 Task: For heading Arial black with underline.  font size for heading18,  'Change the font style of data to'Calibri.  and font size to 9,  Change the alignment of both headline & data to Align center.  In the sheet  Financial Tracking Logbook
Action: Mouse moved to (135, 130)
Screenshot: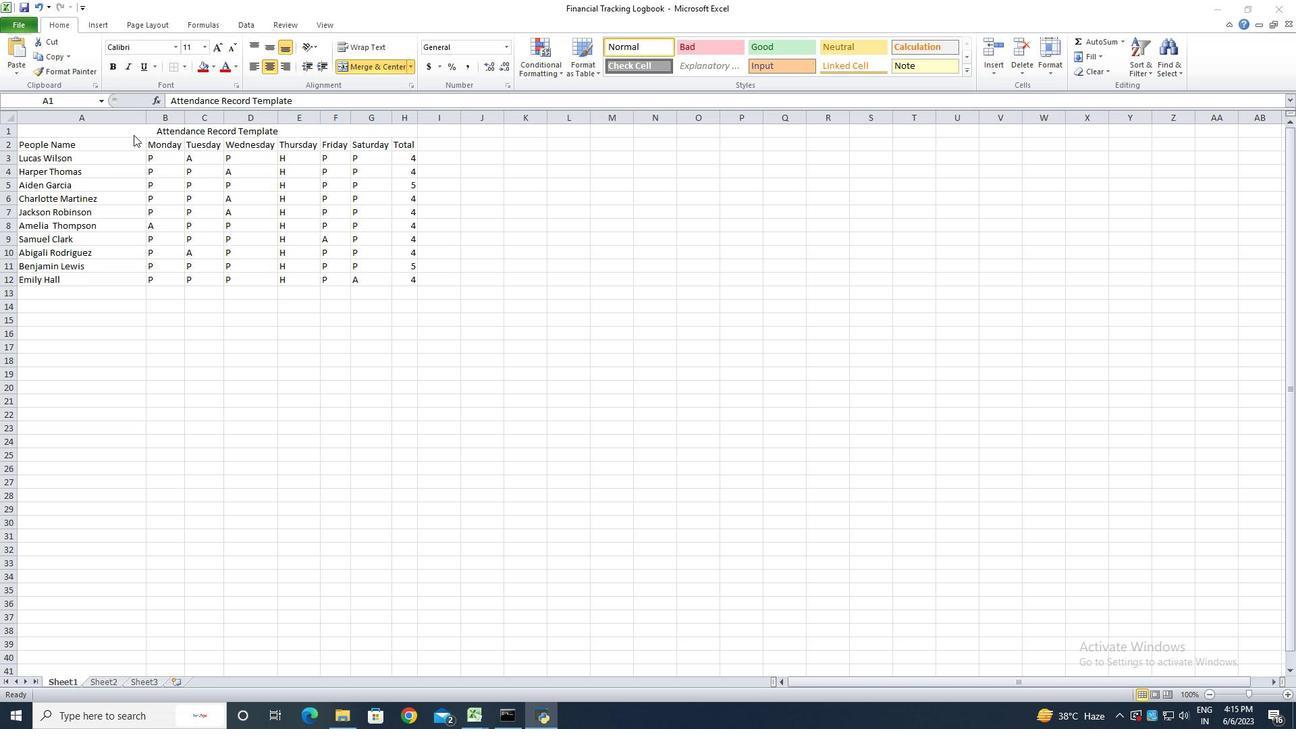 
Action: Mouse pressed left at (135, 130)
Screenshot: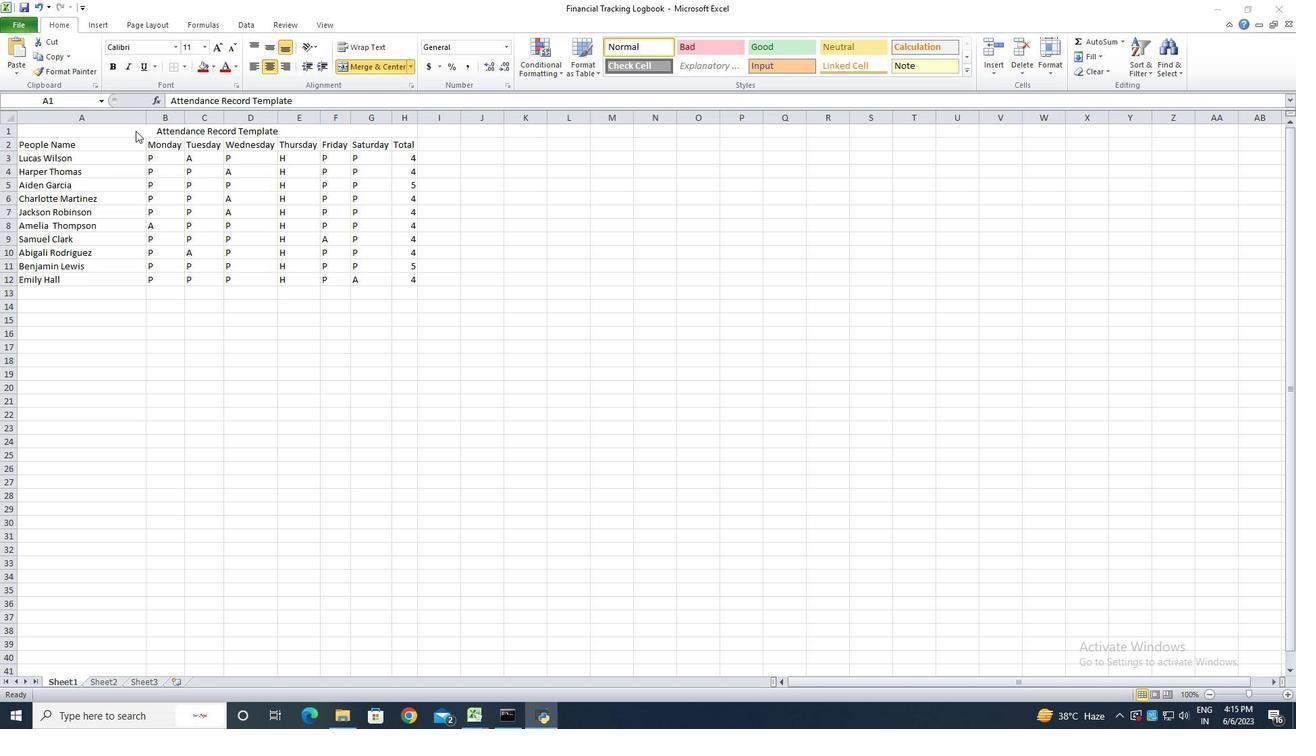 
Action: Mouse moved to (175, 49)
Screenshot: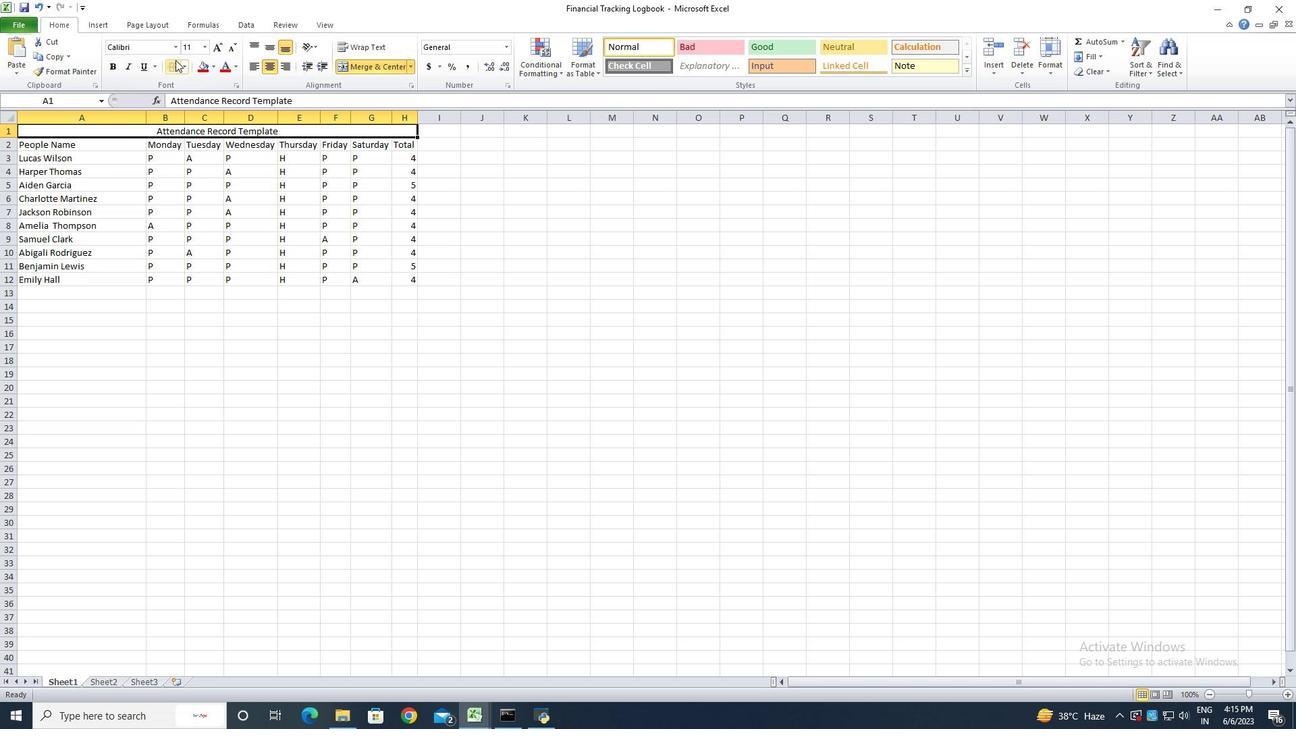 
Action: Mouse pressed left at (175, 49)
Screenshot: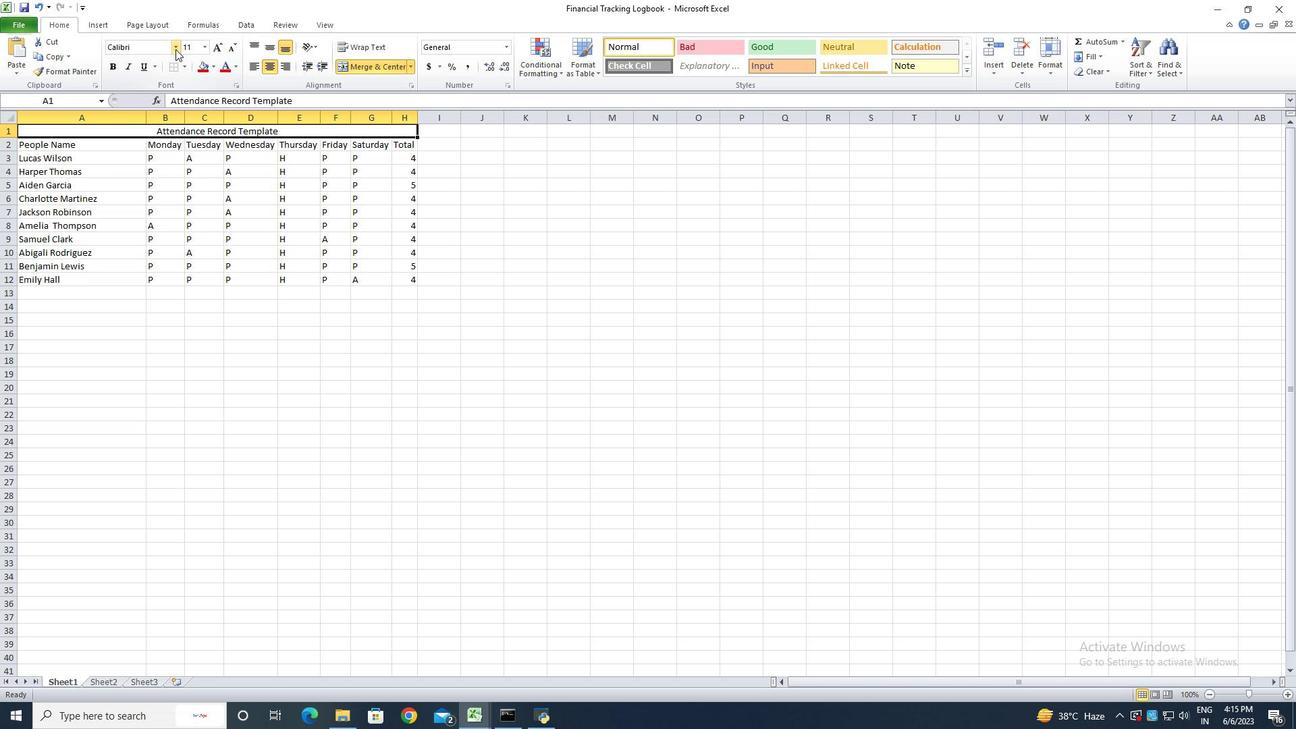 
Action: Mouse moved to (153, 174)
Screenshot: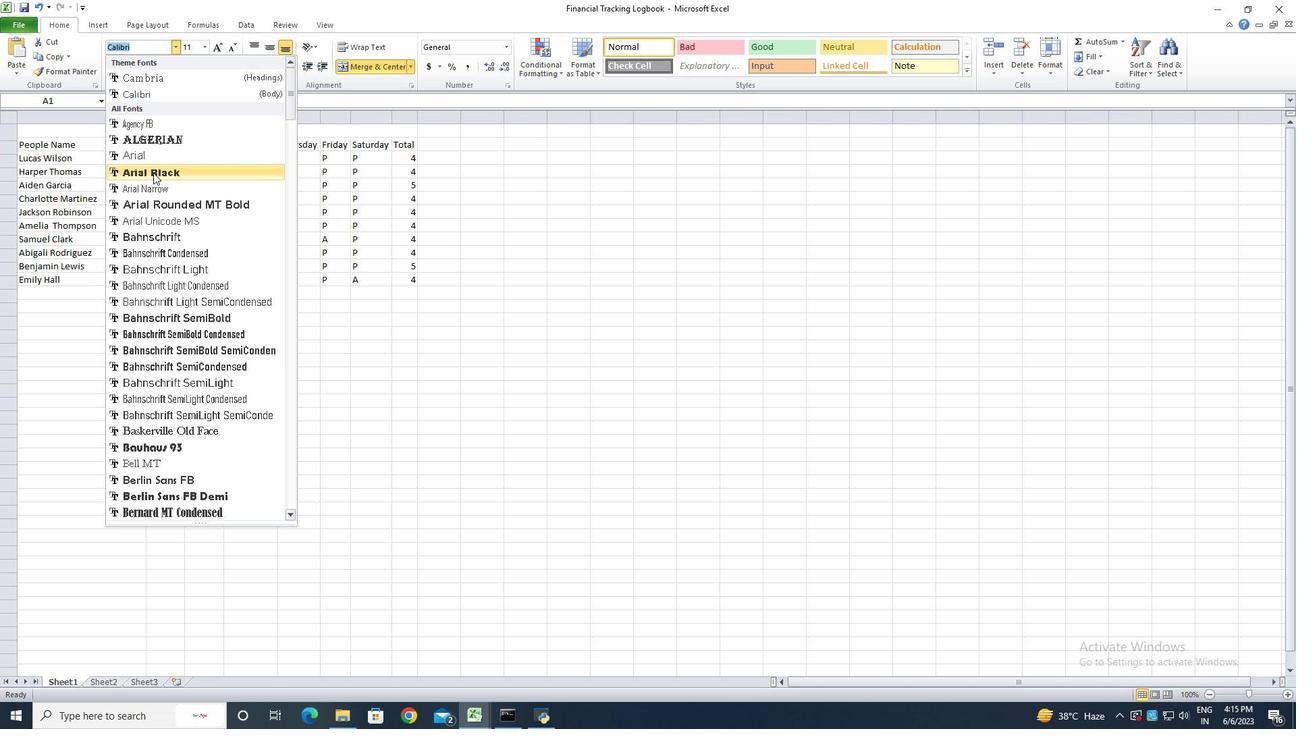 
Action: Mouse pressed left at (153, 174)
Screenshot: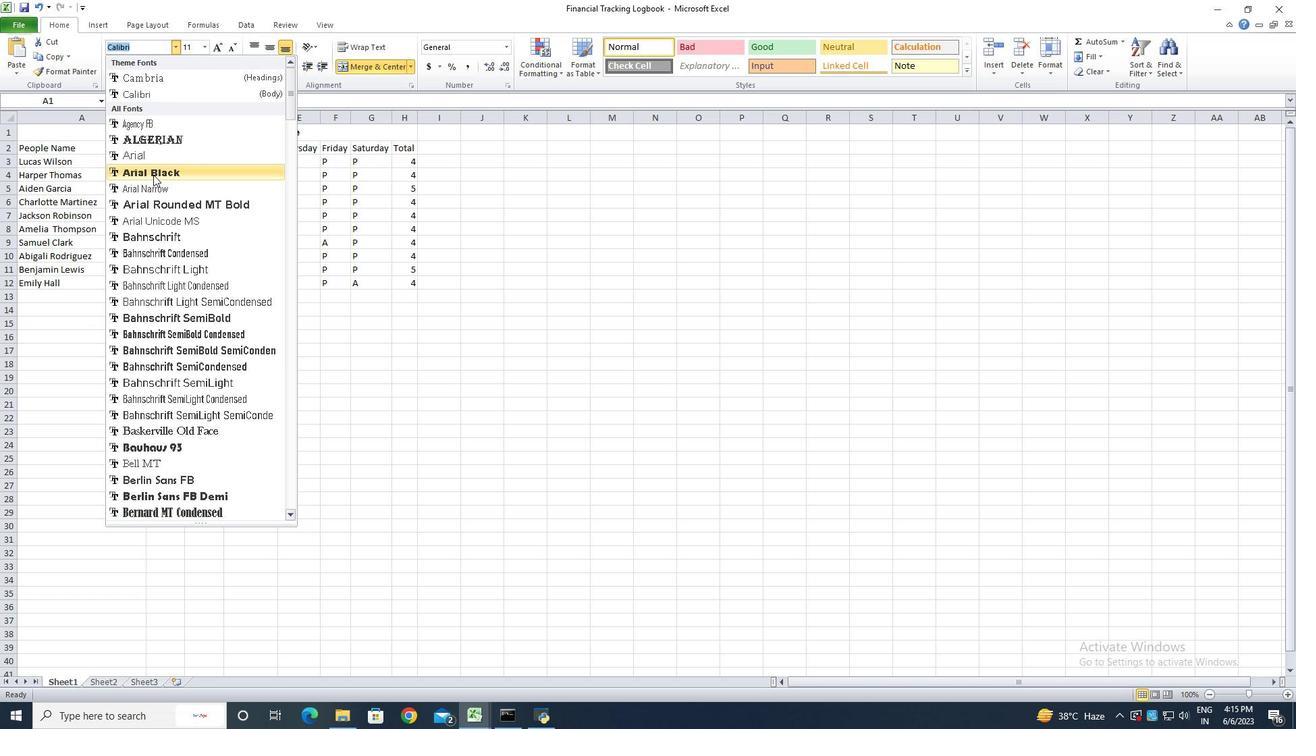 
Action: Mouse moved to (153, 66)
Screenshot: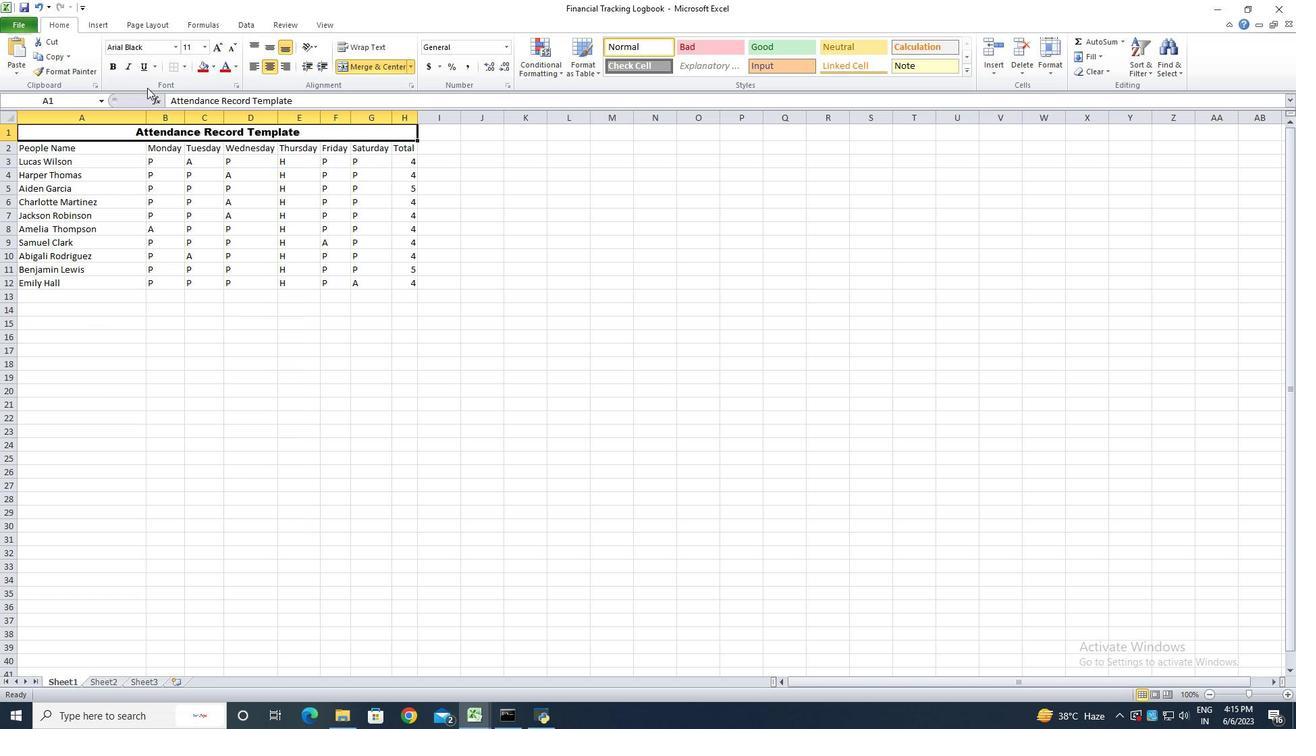 
Action: Mouse pressed left at (153, 66)
Screenshot: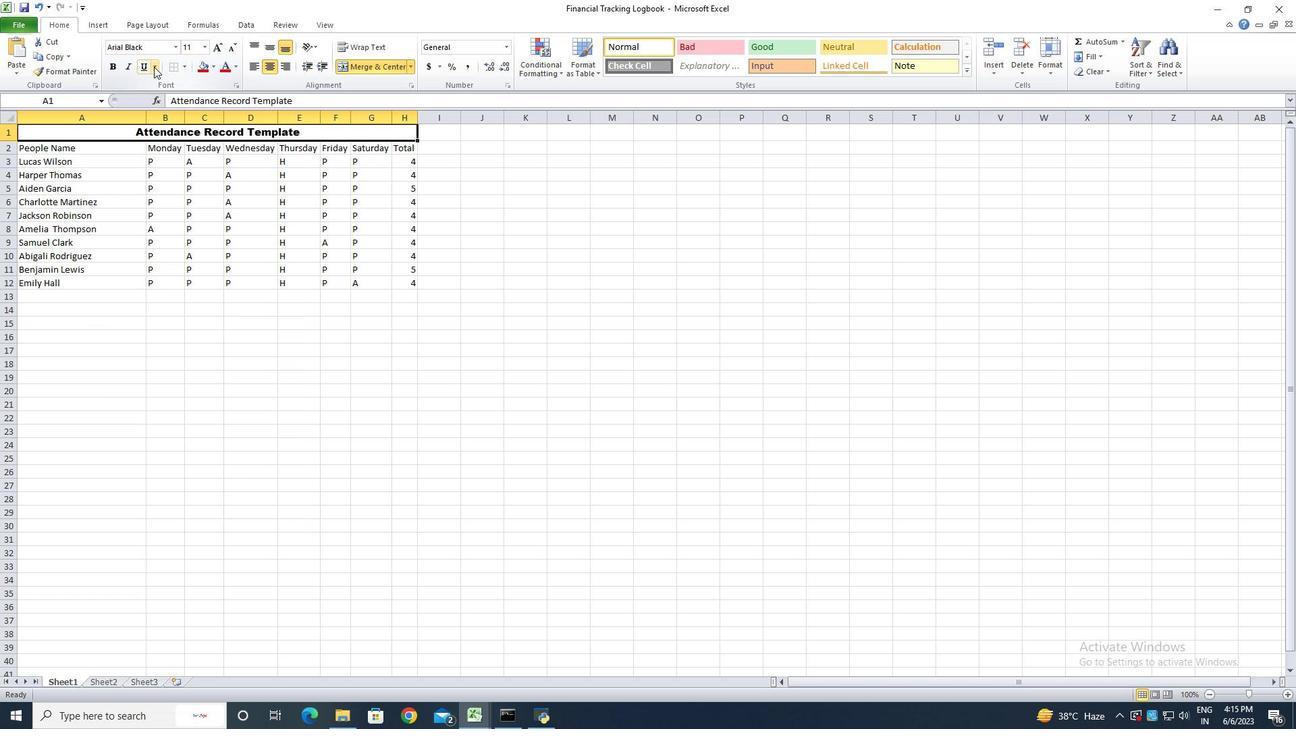 
Action: Mouse moved to (166, 81)
Screenshot: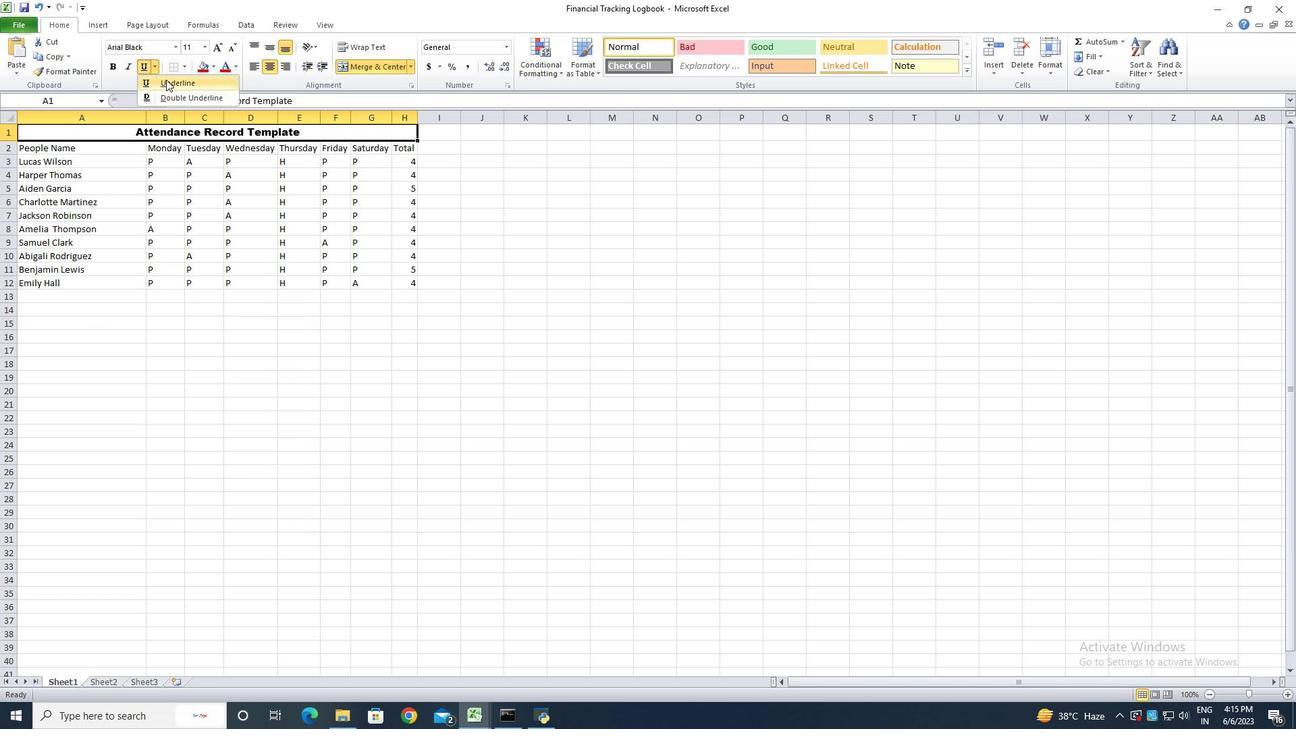
Action: Mouse pressed left at (166, 81)
Screenshot: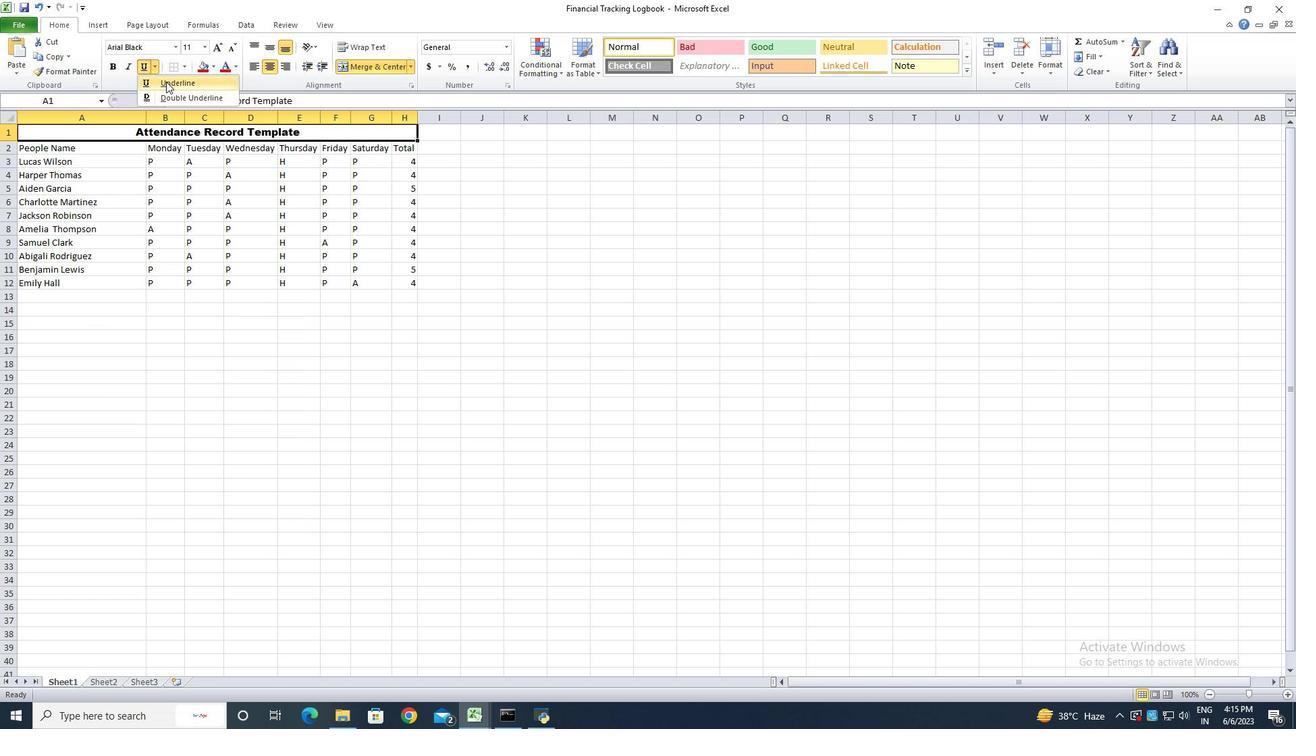 
Action: Mouse moved to (223, 44)
Screenshot: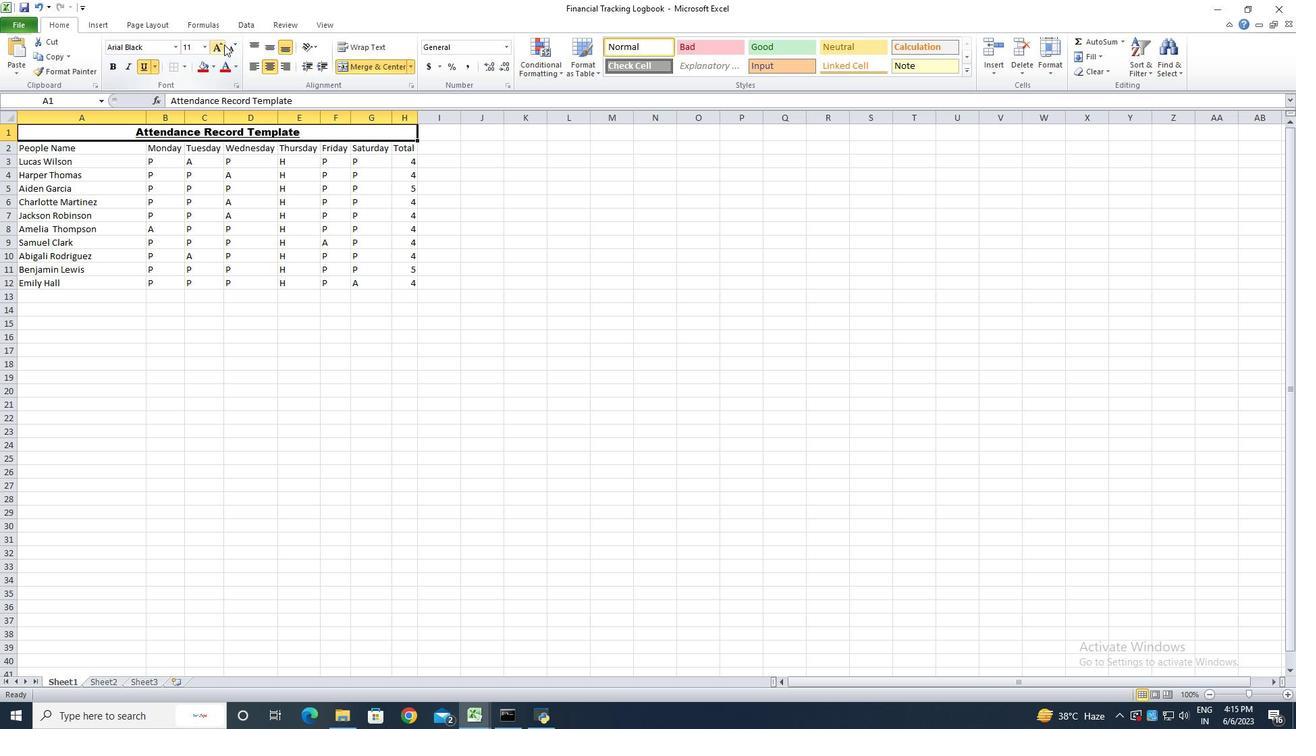 
Action: Mouse pressed left at (223, 44)
Screenshot: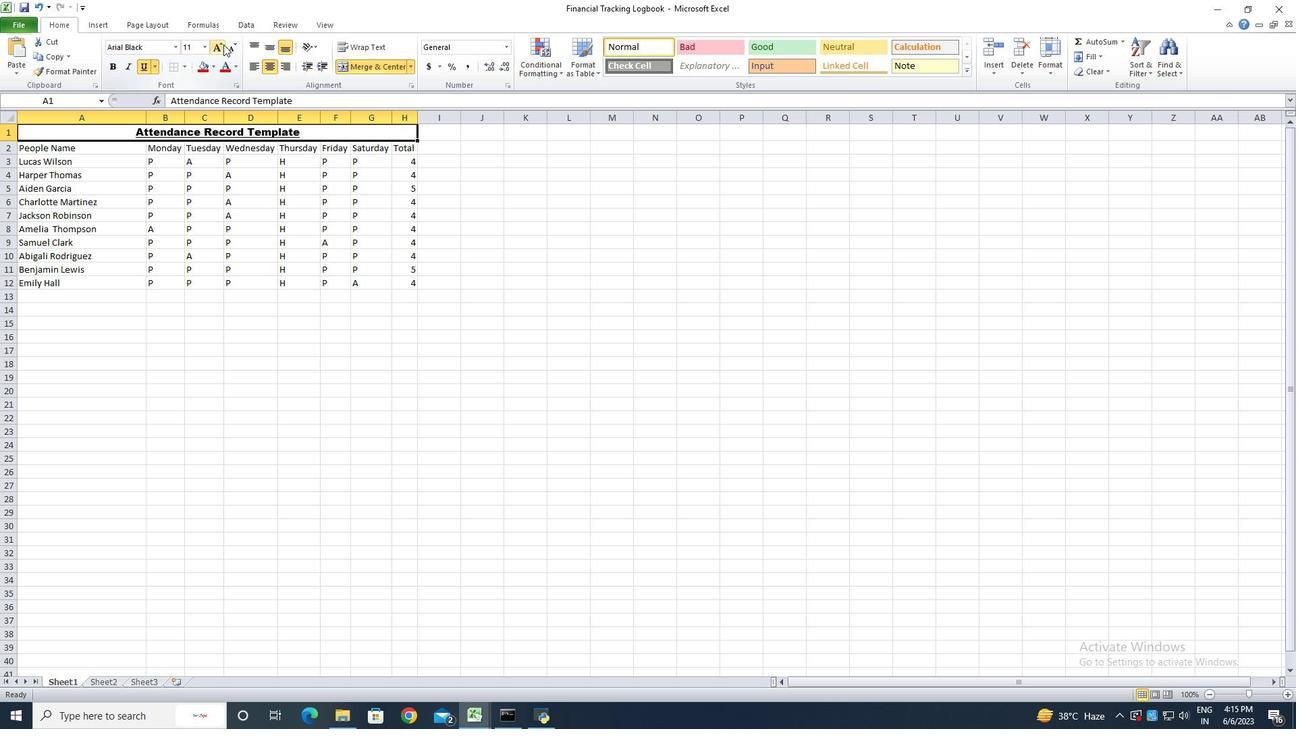 
Action: Mouse pressed left at (223, 44)
Screenshot: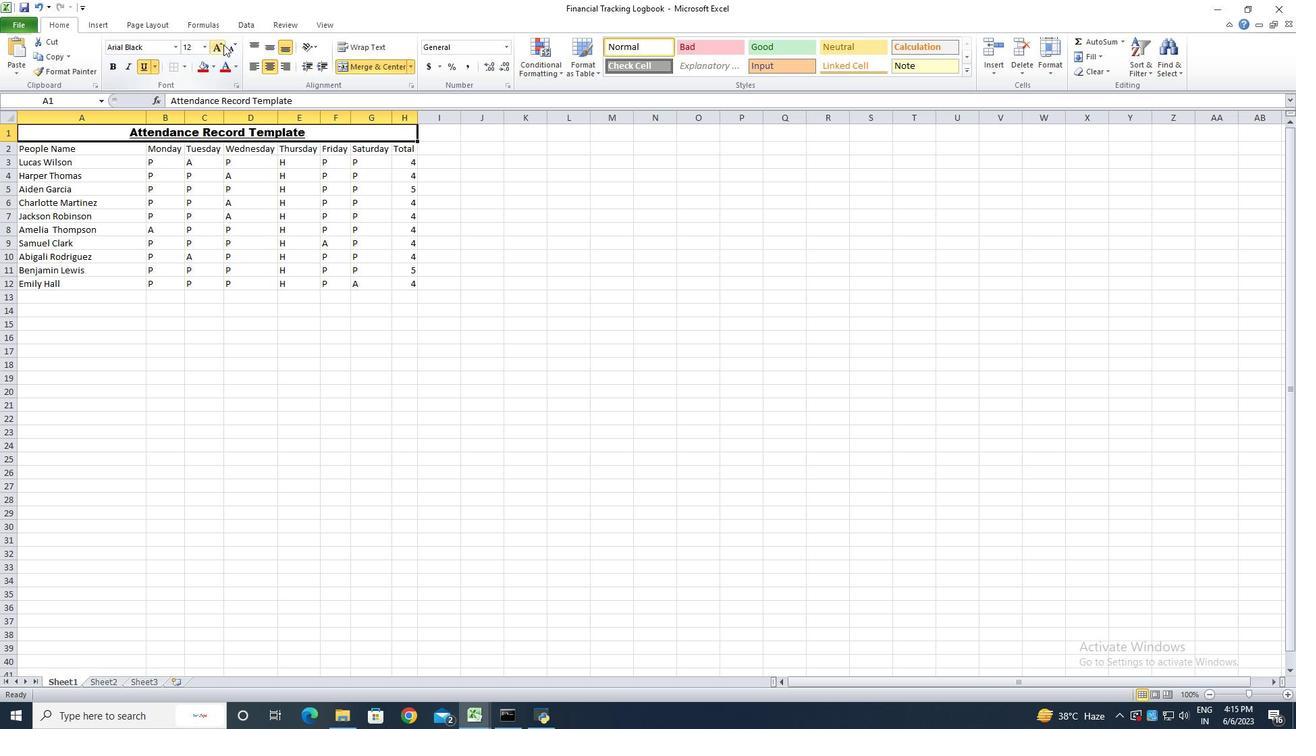 
Action: Mouse pressed left at (223, 44)
Screenshot: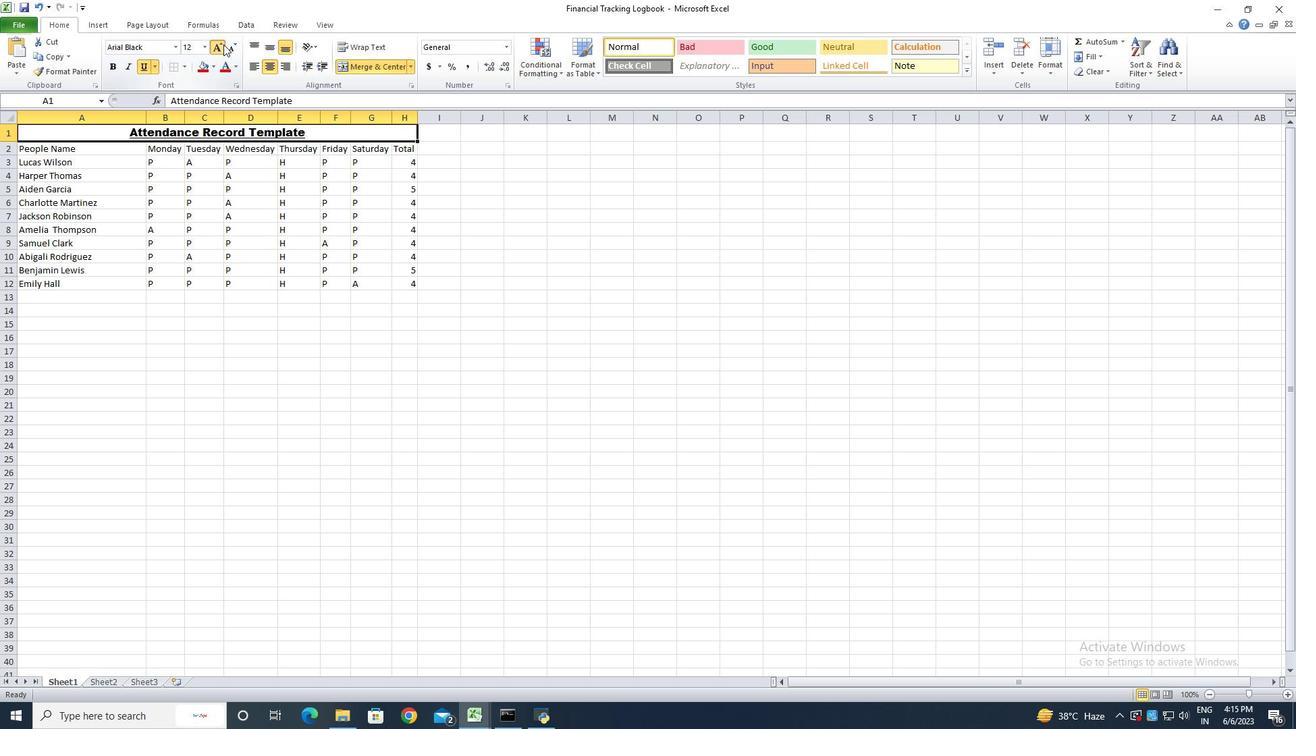 
Action: Mouse pressed left at (223, 44)
Screenshot: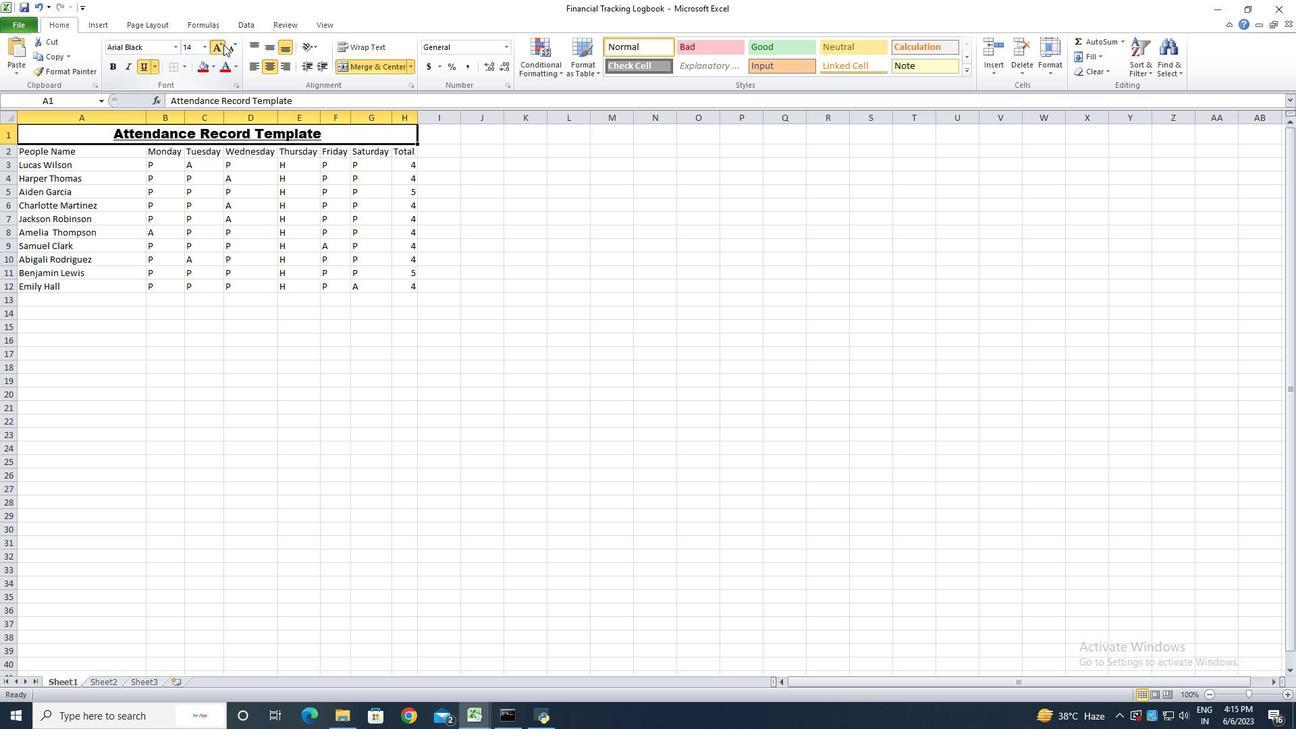 
Action: Mouse pressed left at (223, 44)
Screenshot: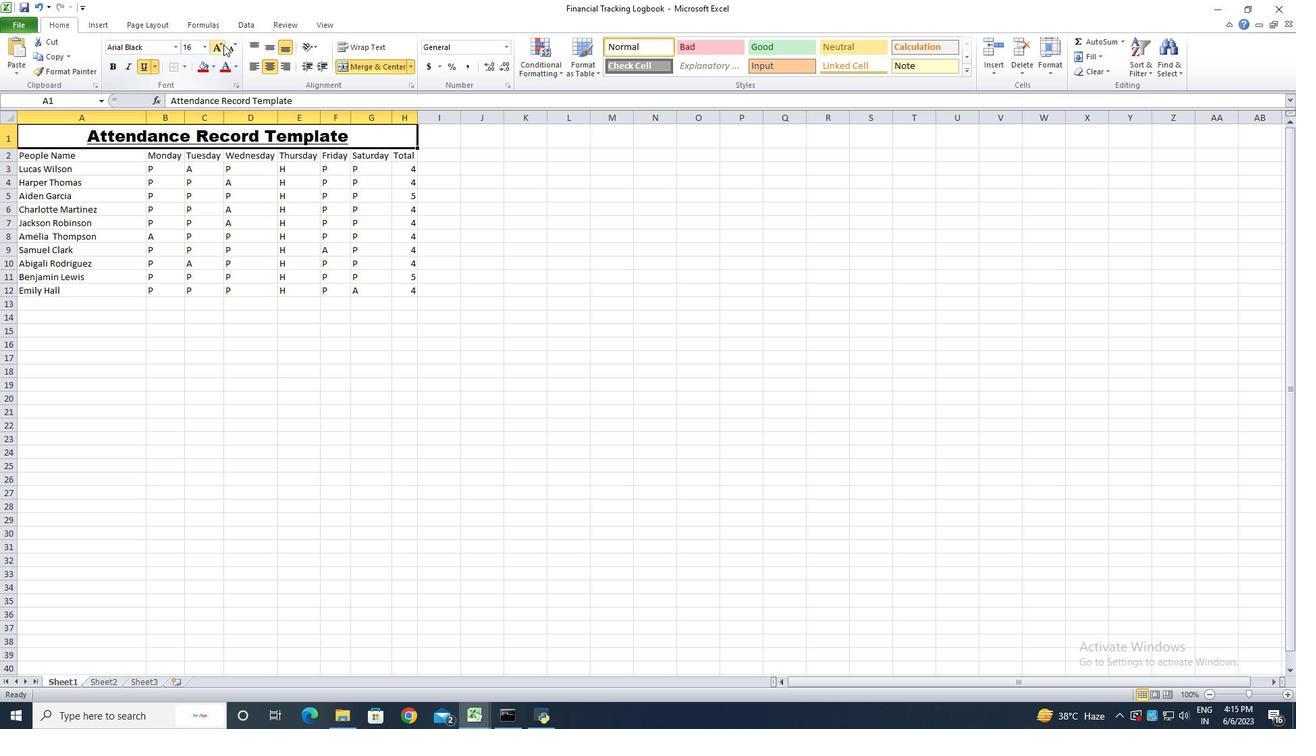 
Action: Mouse moved to (232, 47)
Screenshot: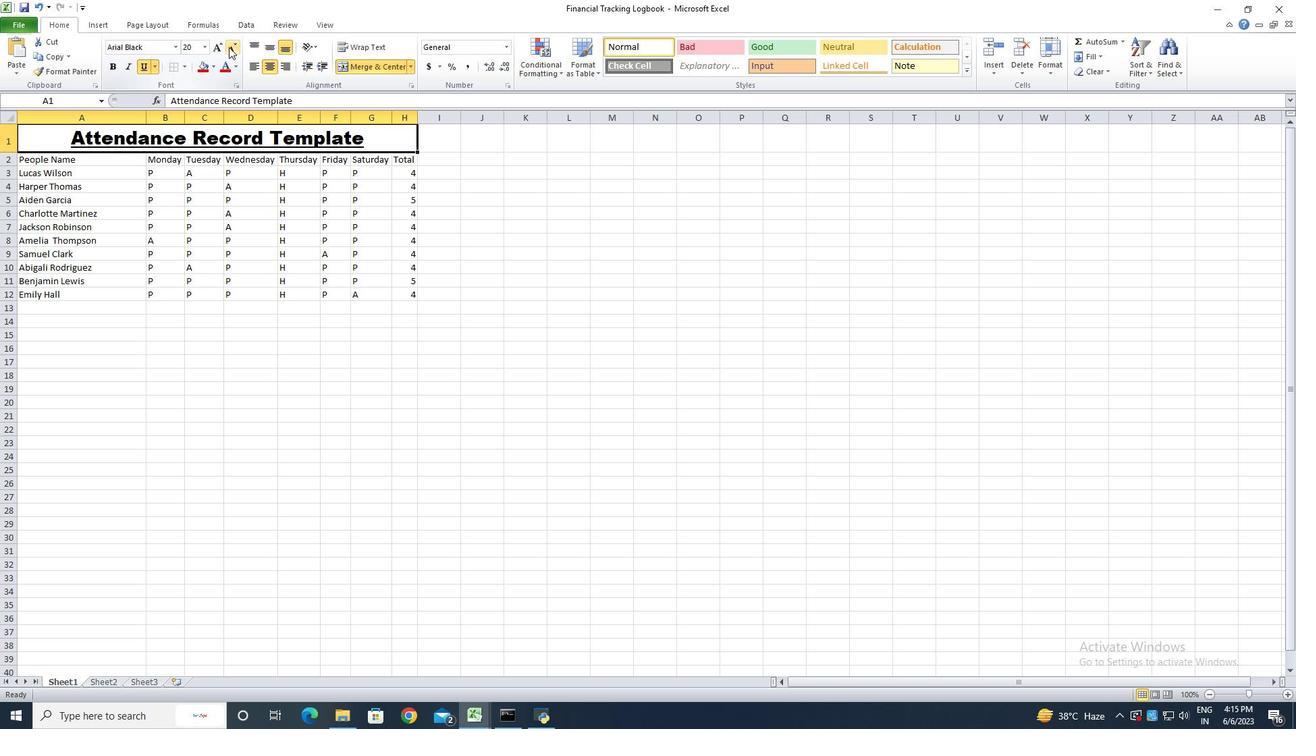 
Action: Mouse pressed left at (232, 47)
Screenshot: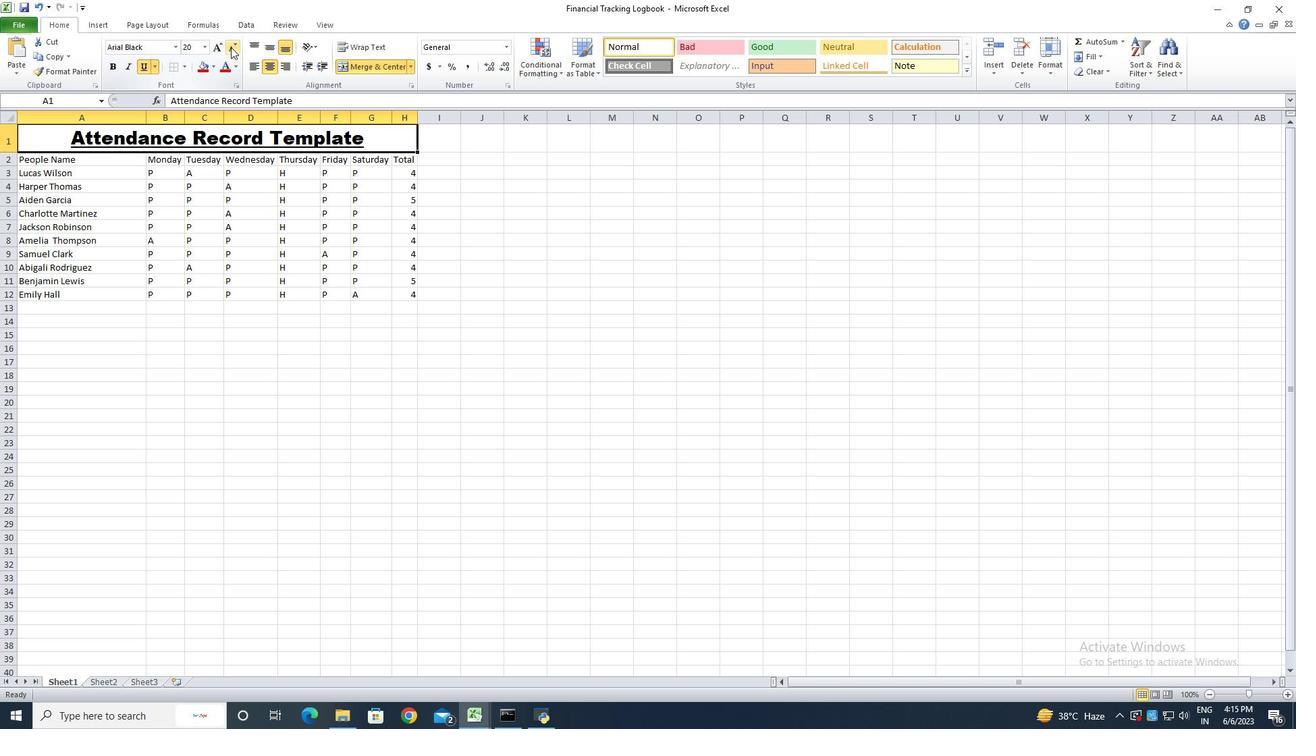 
Action: Mouse moved to (38, 157)
Screenshot: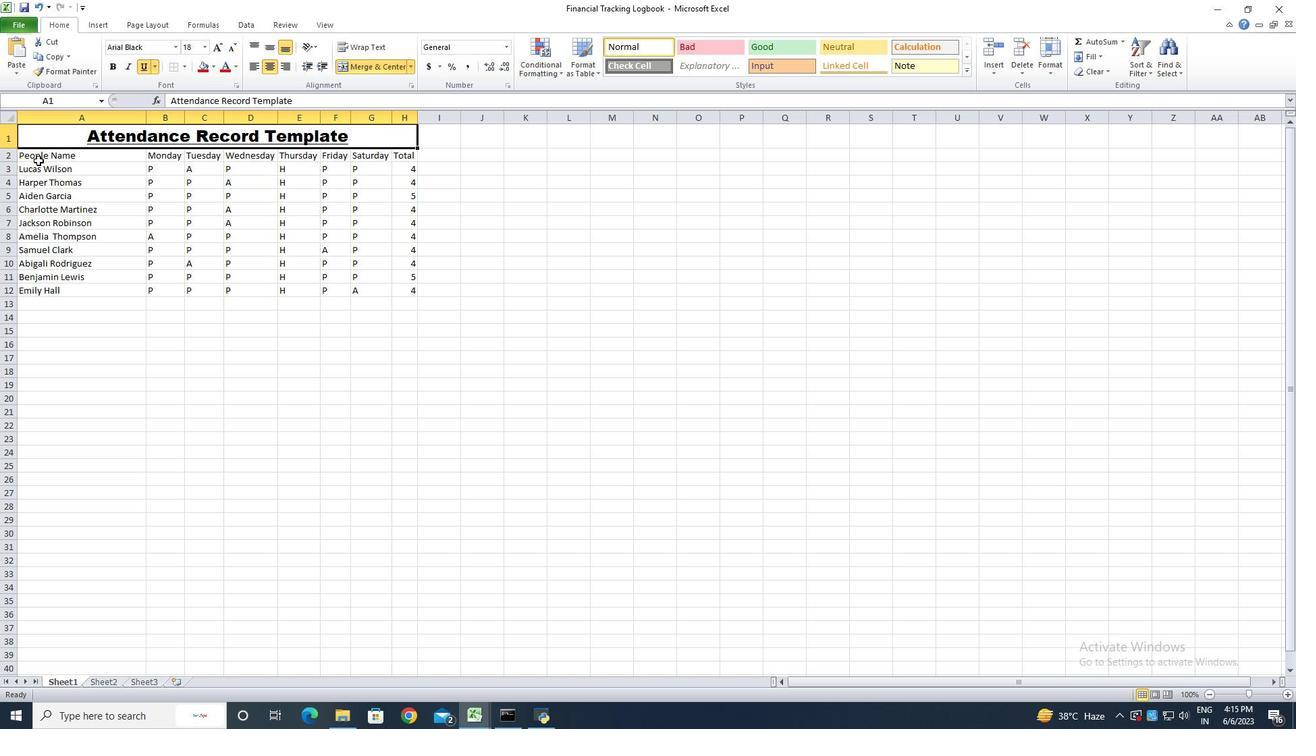 
Action: Mouse pressed left at (38, 157)
Screenshot: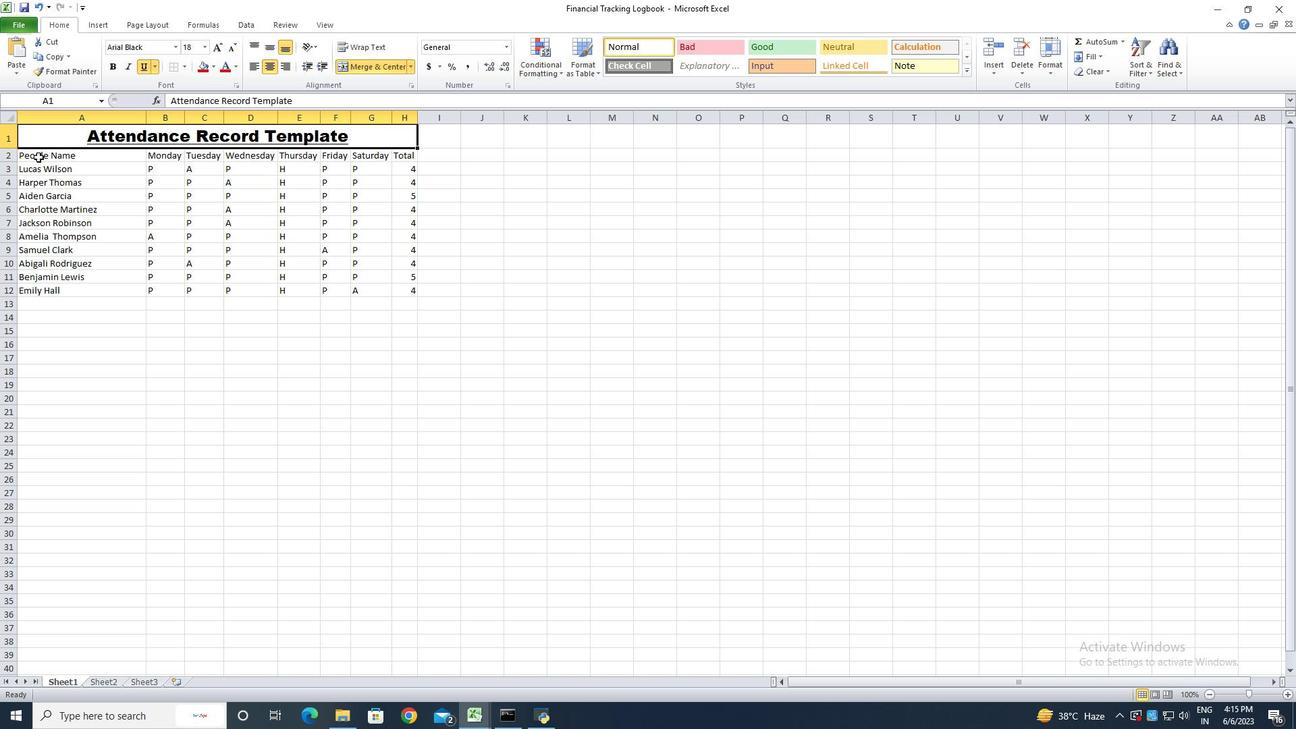 
Action: Mouse moved to (176, 50)
Screenshot: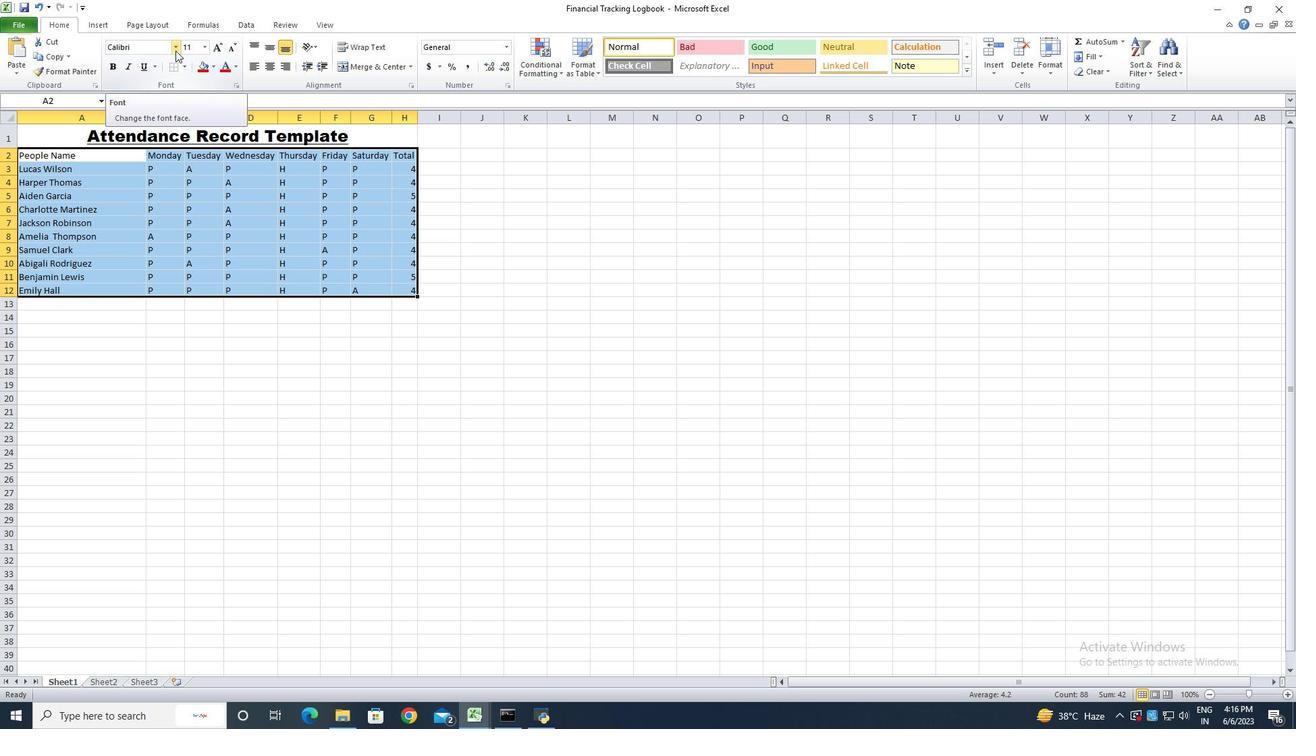 
Action: Mouse pressed left at (176, 50)
Screenshot: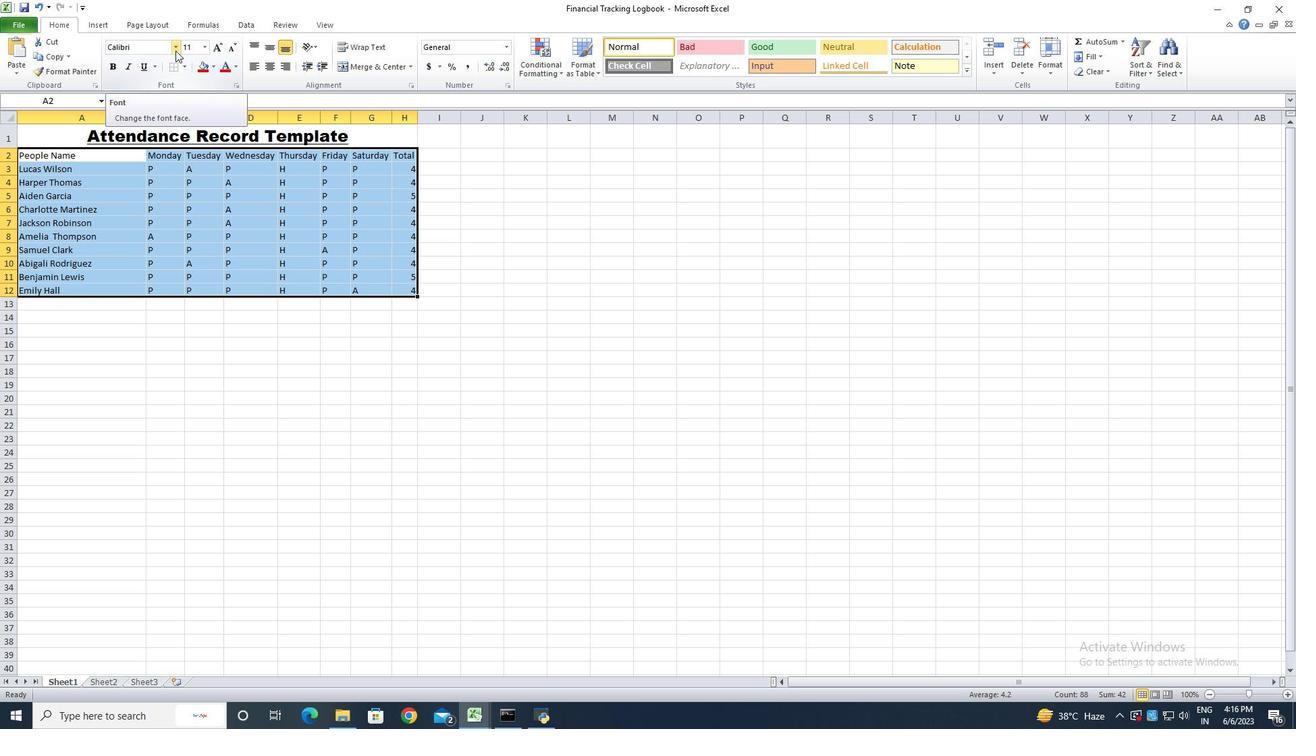 
Action: Mouse moved to (157, 95)
Screenshot: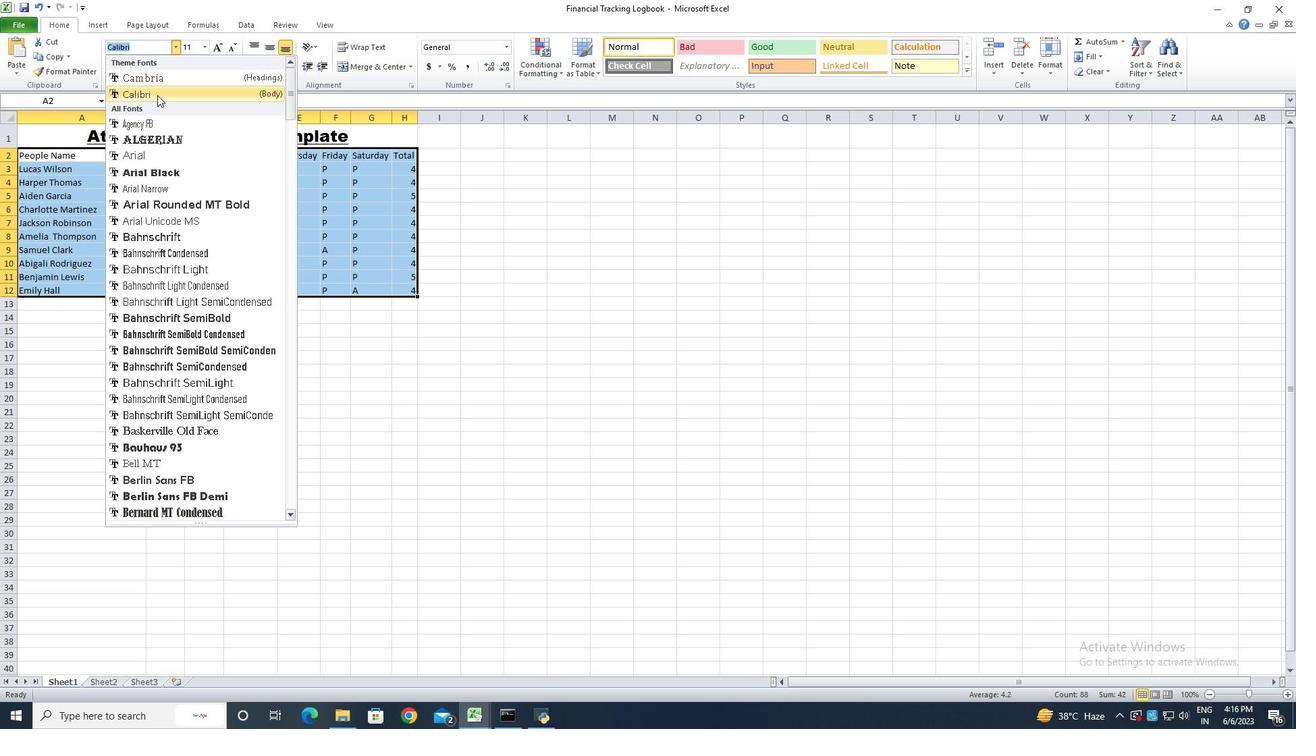 
Action: Mouse pressed left at (157, 95)
Screenshot: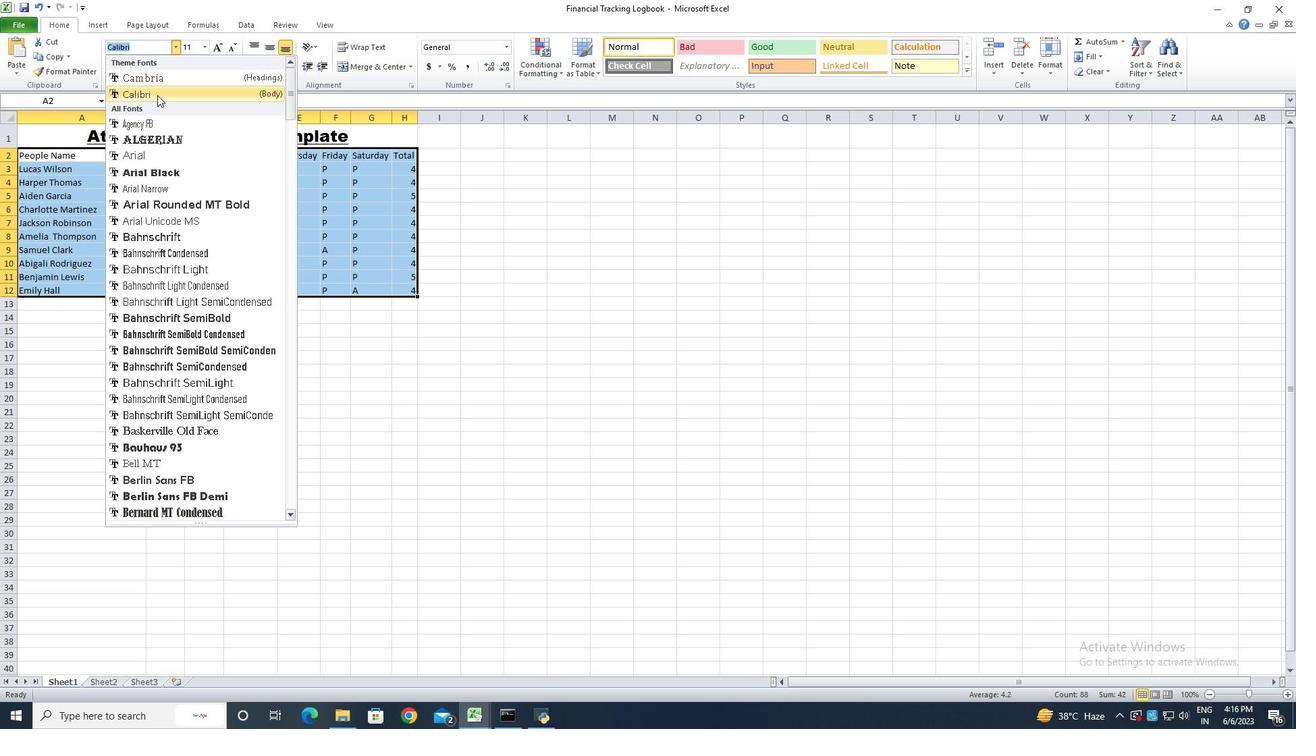 
Action: Mouse moved to (236, 44)
Screenshot: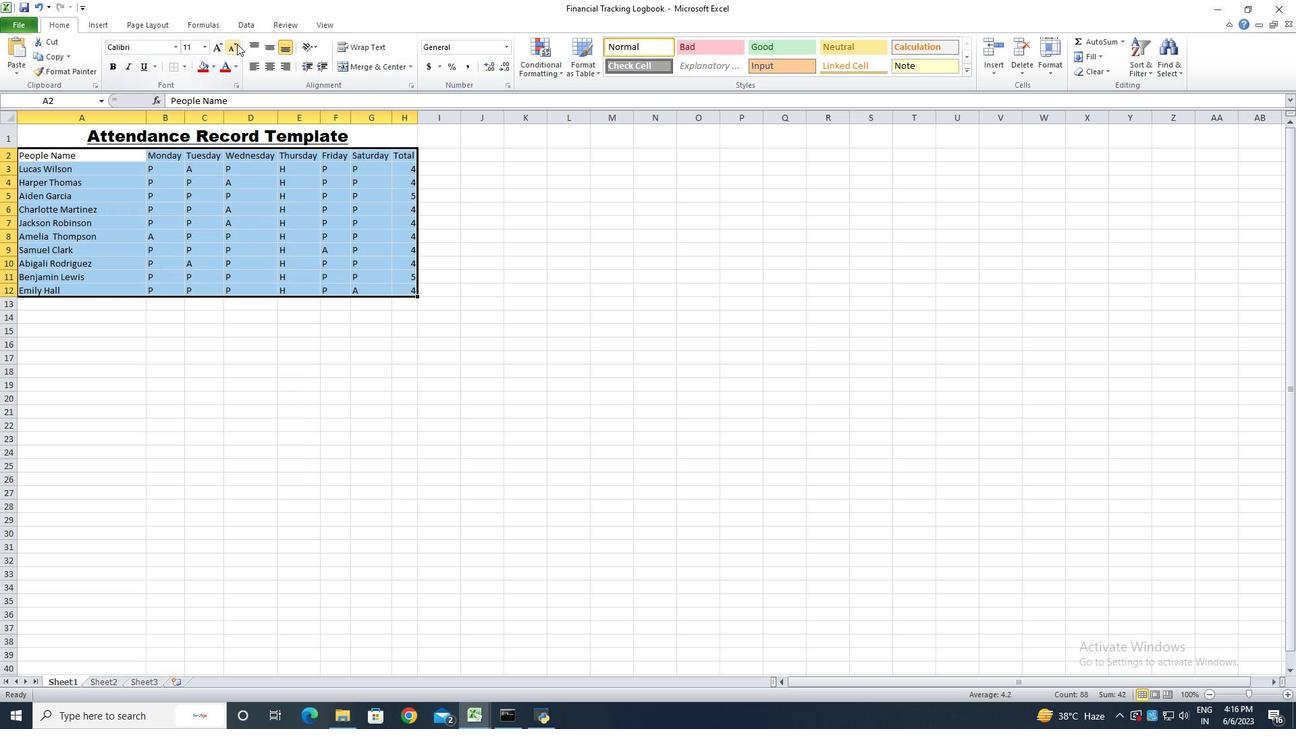 
Action: Mouse pressed left at (236, 44)
Screenshot: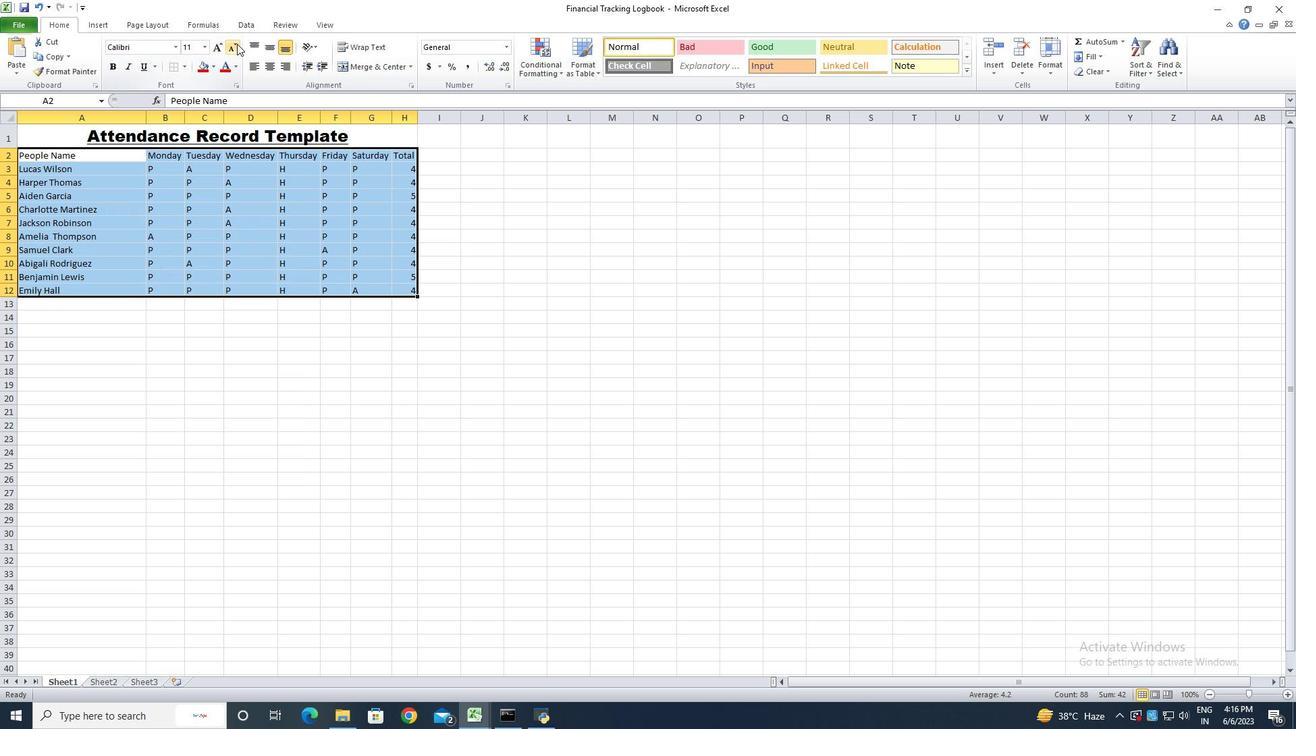 
Action: Mouse pressed left at (236, 44)
Screenshot: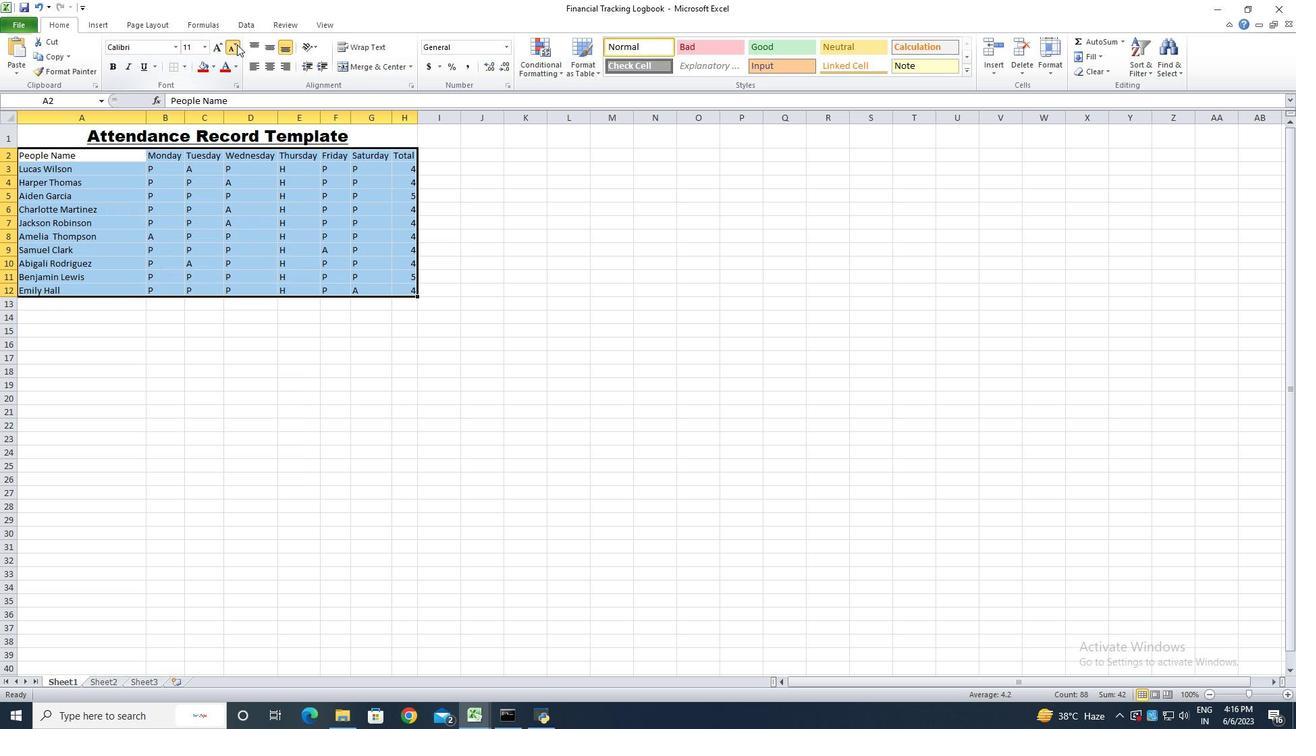 
Action: Mouse pressed left at (236, 44)
Screenshot: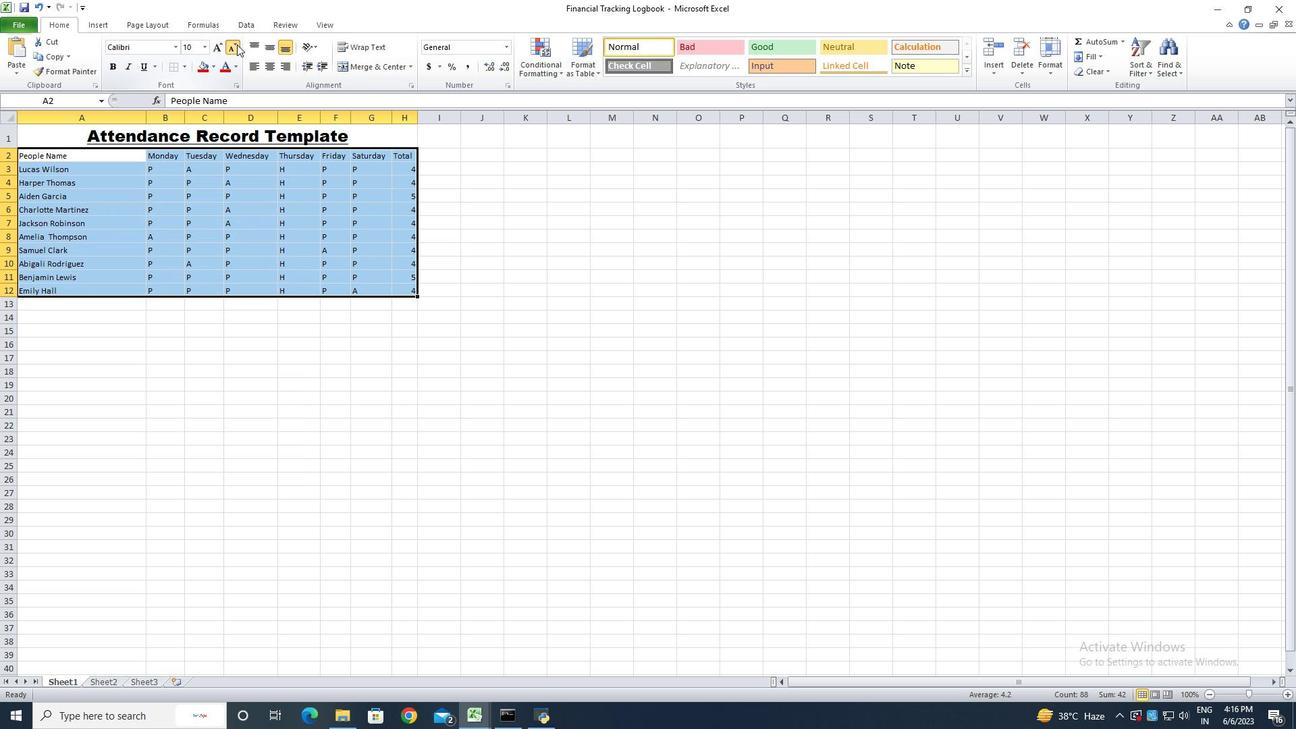 
Action: Mouse moved to (220, 50)
Screenshot: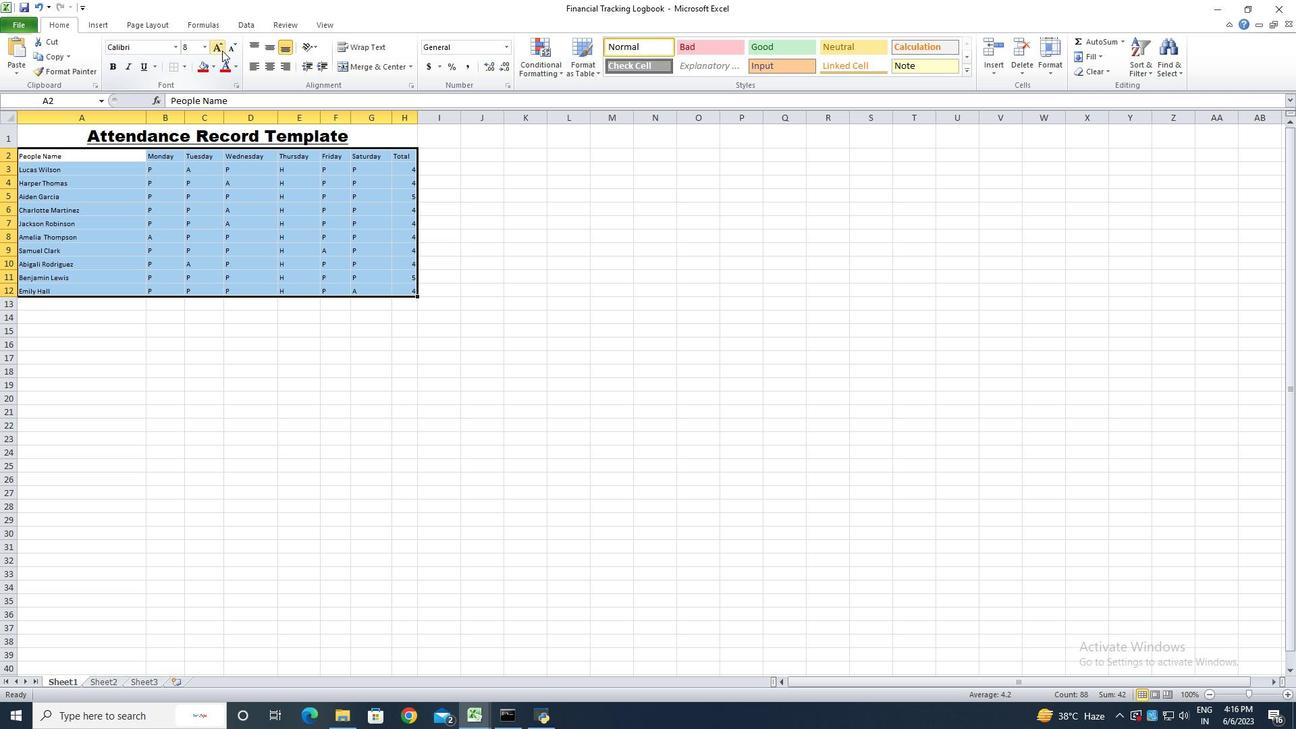
Action: Mouse pressed left at (220, 50)
Screenshot: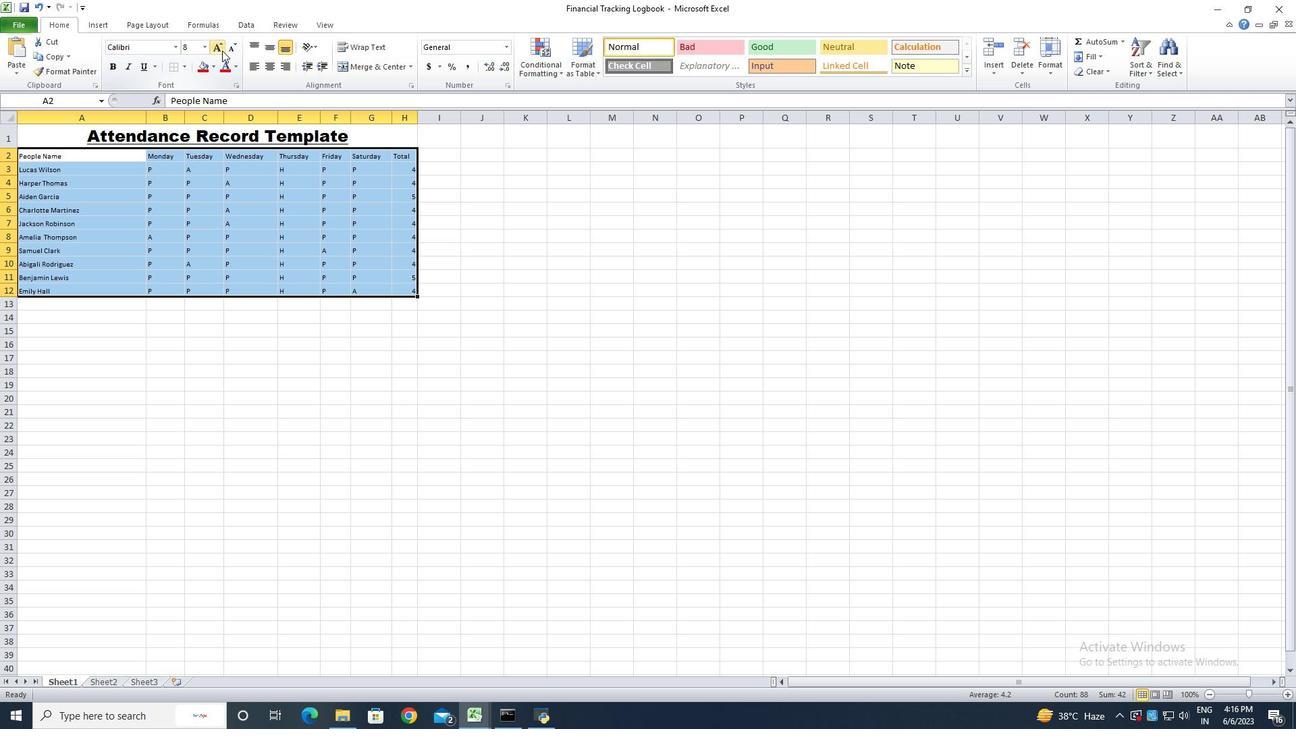 
Action: Mouse moved to (58, 139)
Screenshot: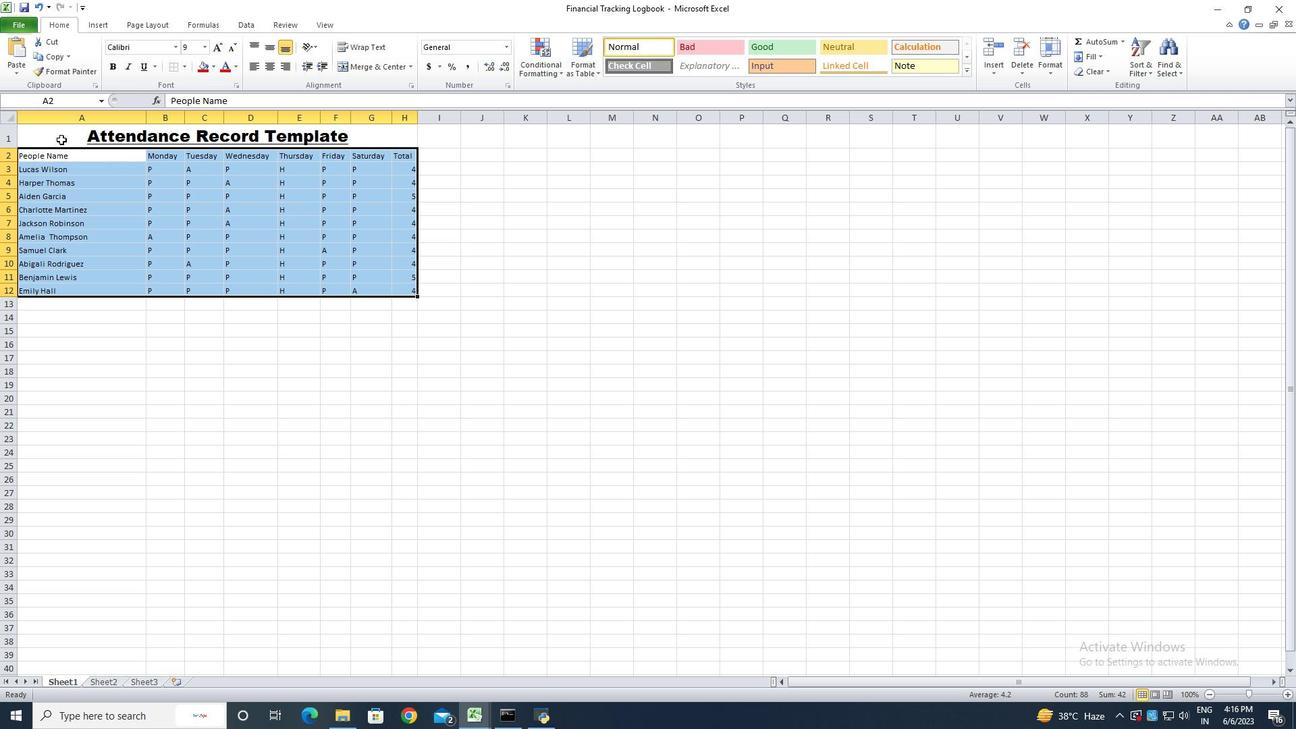 
Action: Mouse pressed left at (58, 139)
Screenshot: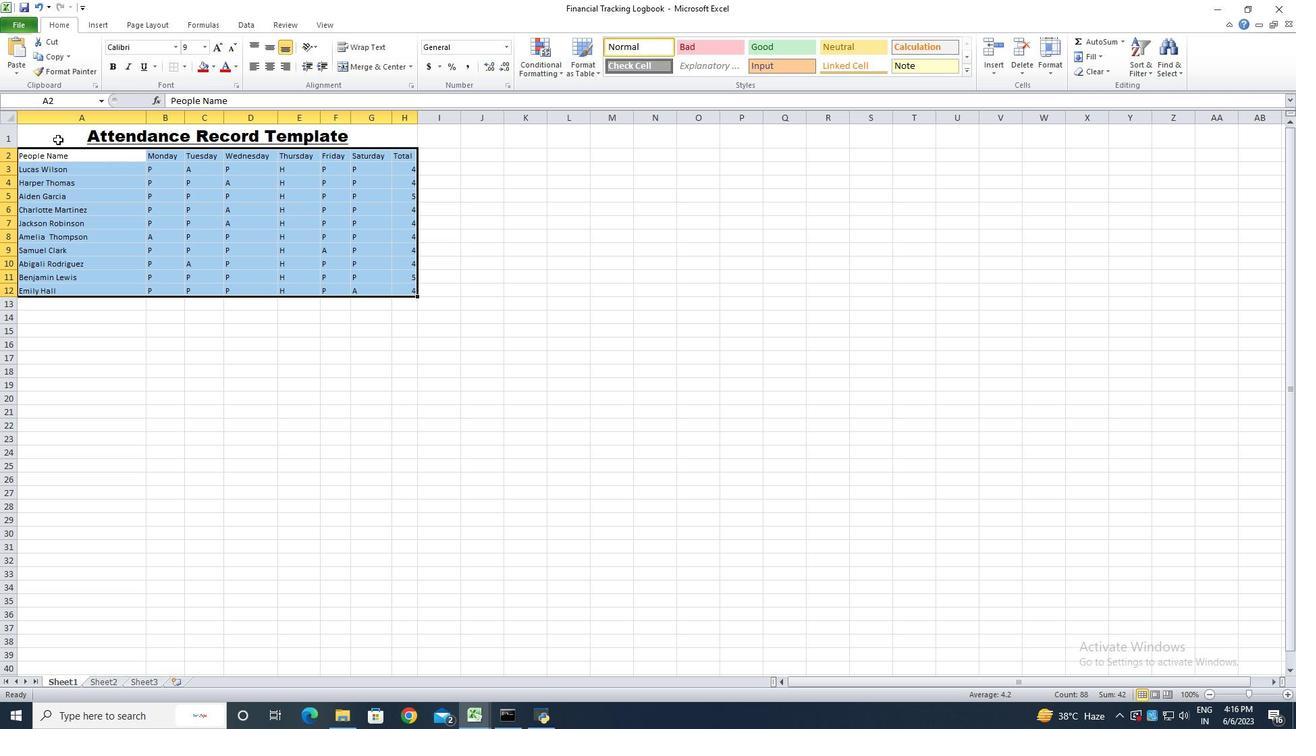 
Action: Mouse moved to (61, 137)
Screenshot: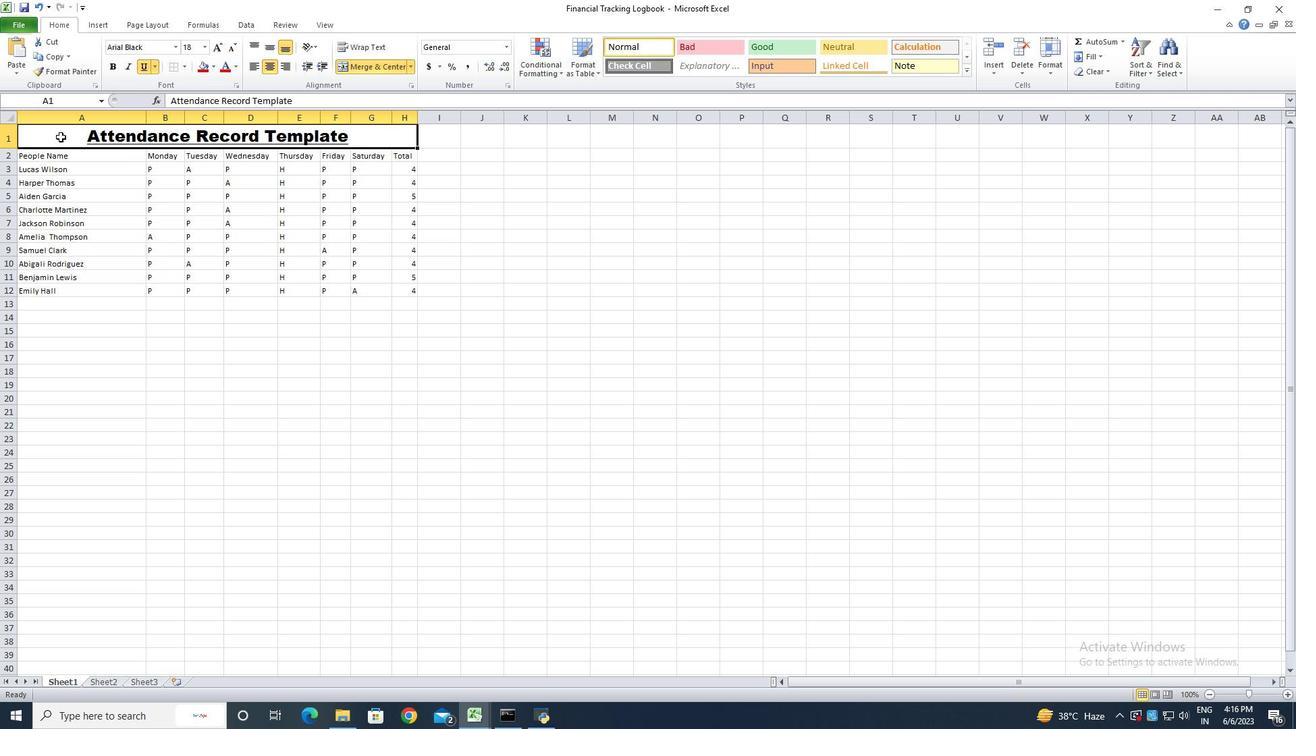 
Action: Mouse pressed left at (61, 137)
Screenshot: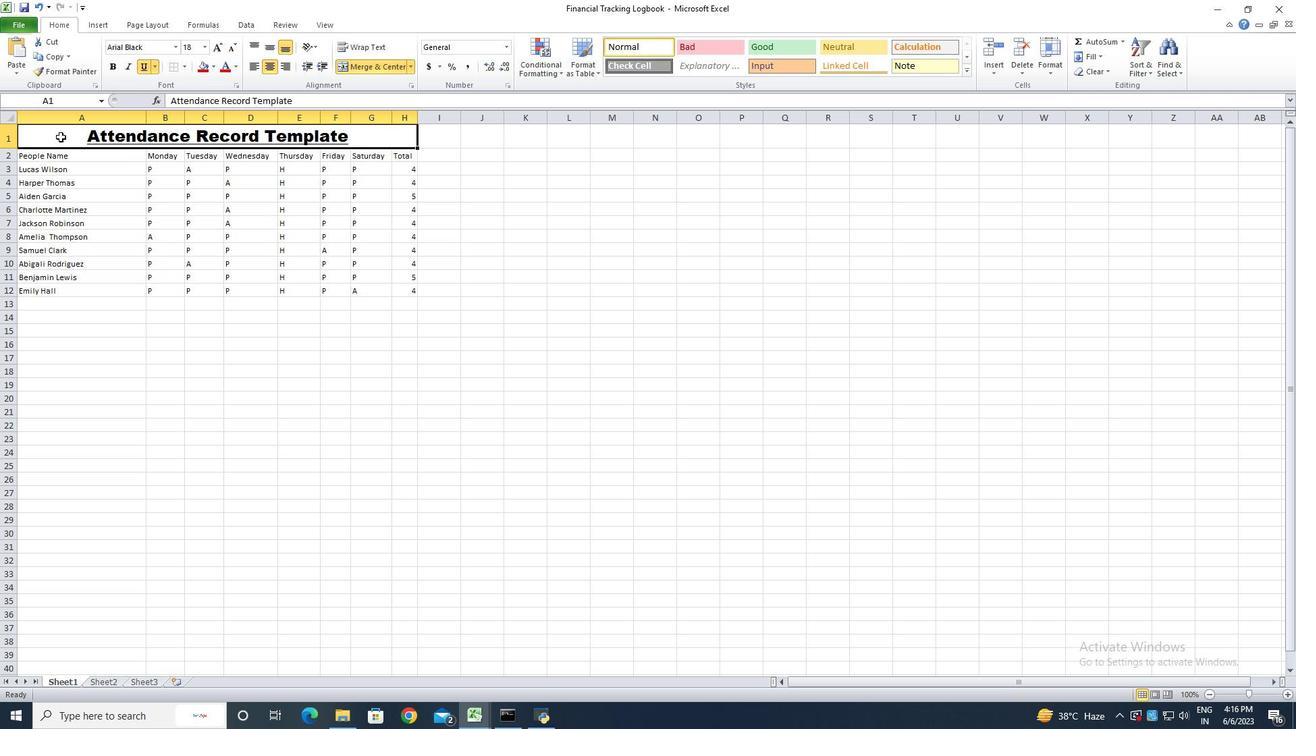 
Action: Mouse moved to (267, 70)
Screenshot: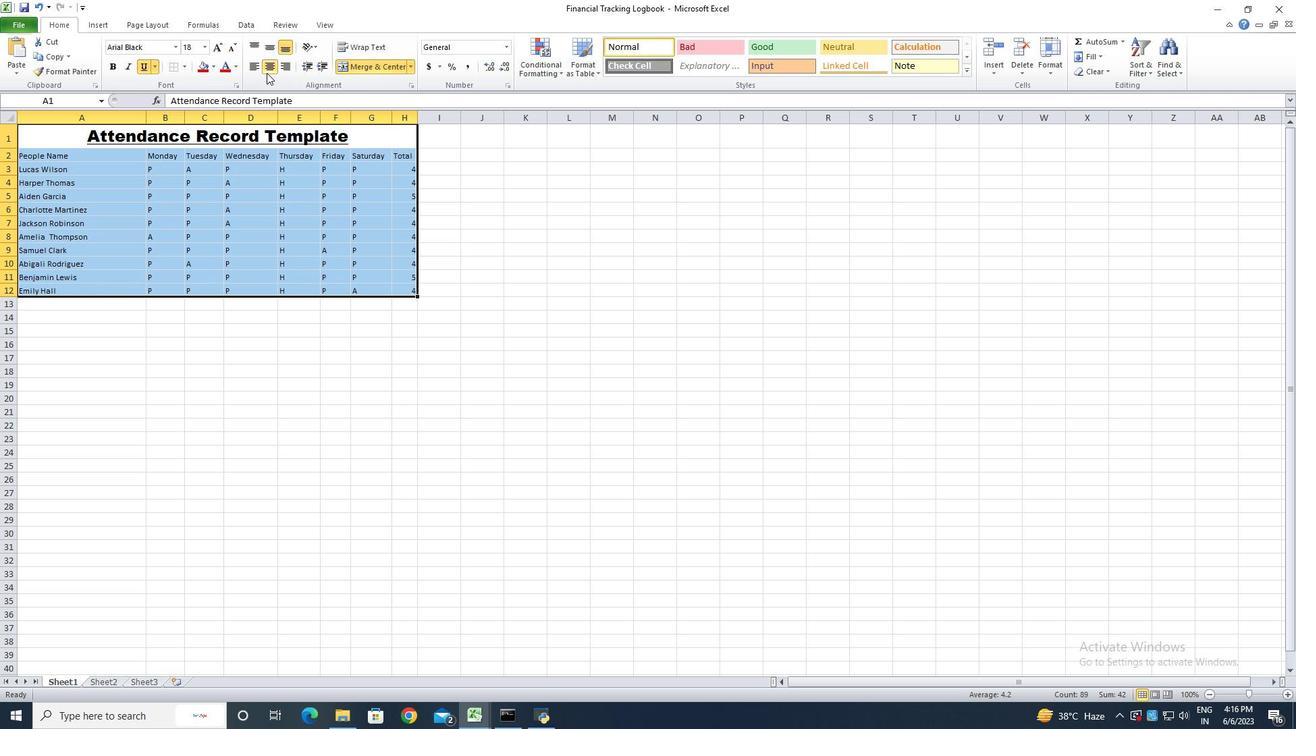 
Action: Mouse pressed left at (267, 70)
Screenshot: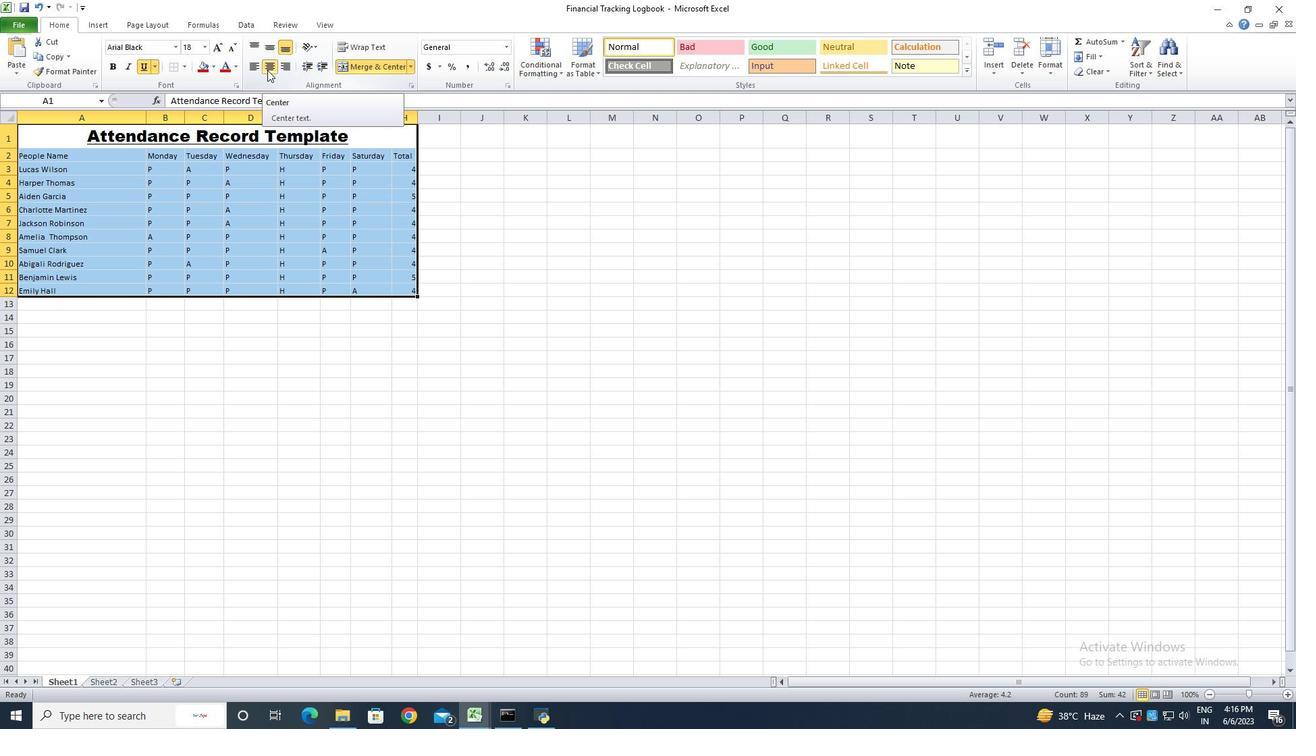 
Action: Mouse moved to (267, 70)
Screenshot: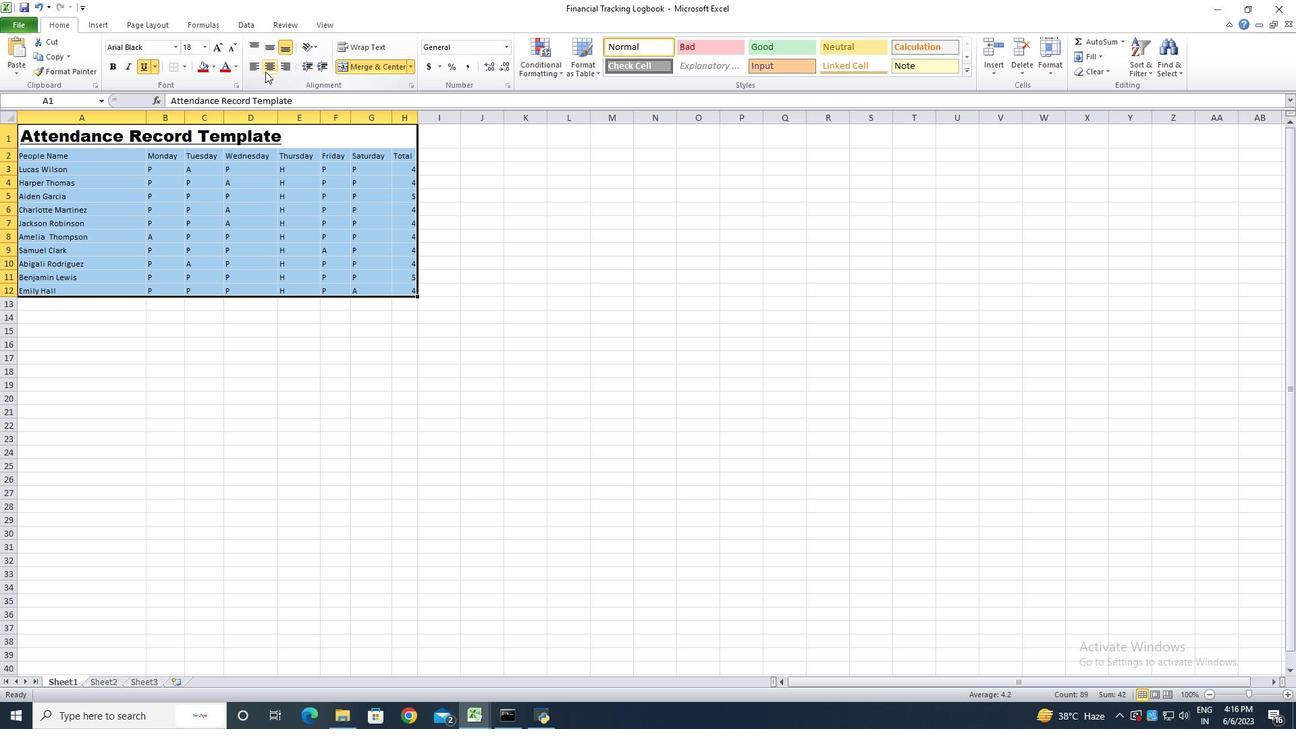
Action: Mouse pressed left at (267, 70)
Screenshot: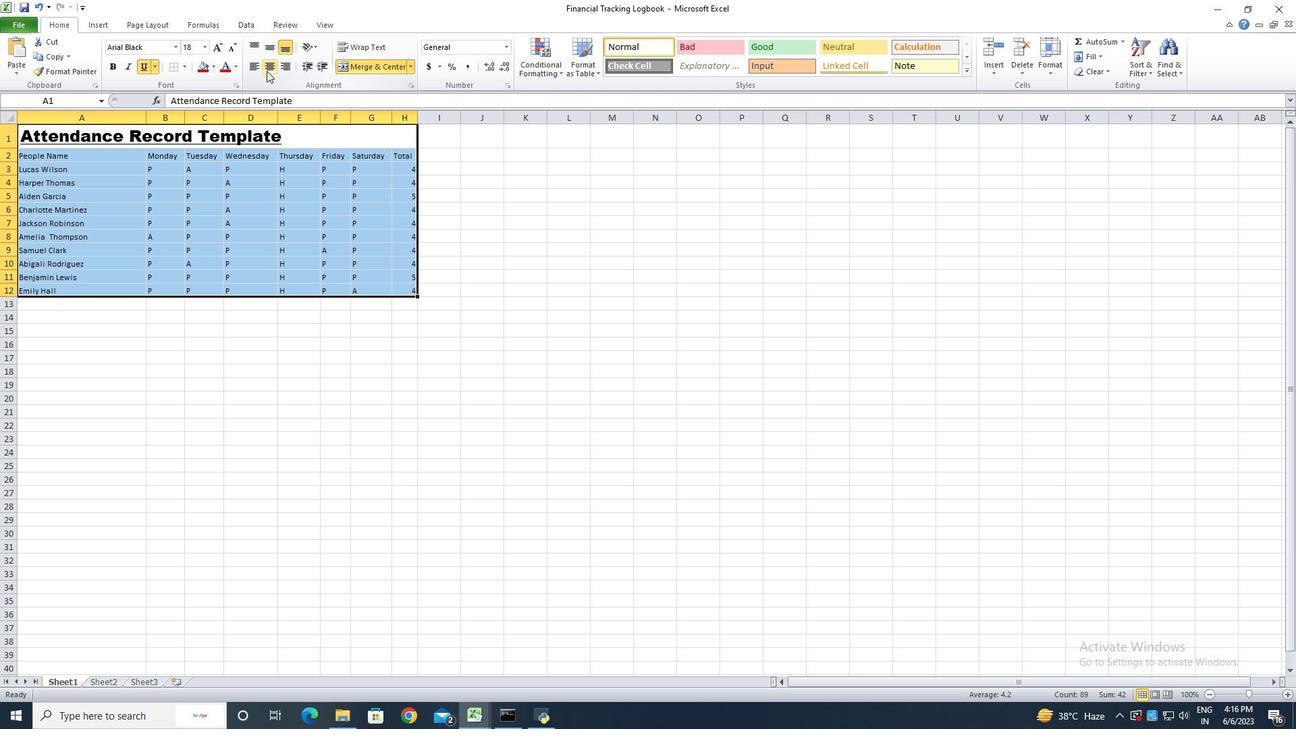 
Action: Mouse moved to (388, 366)
Screenshot: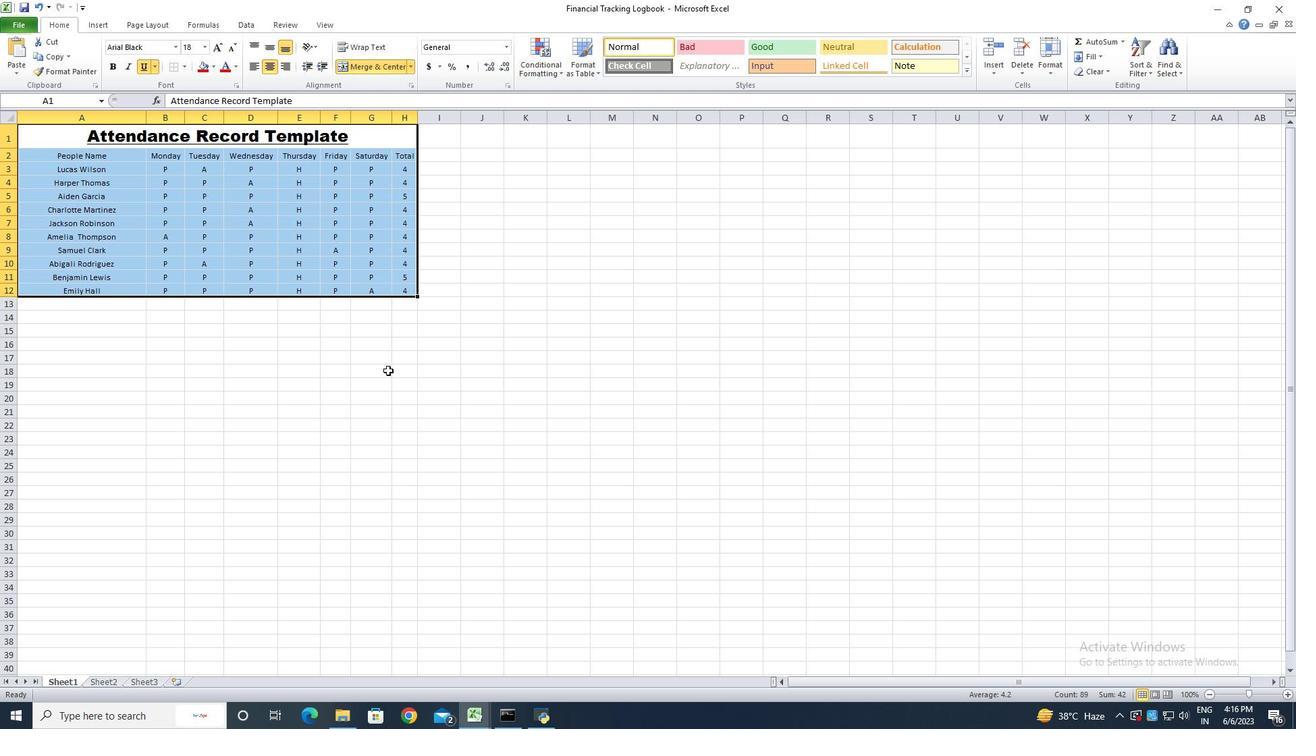 
Action: Mouse pressed left at (388, 366)
Screenshot: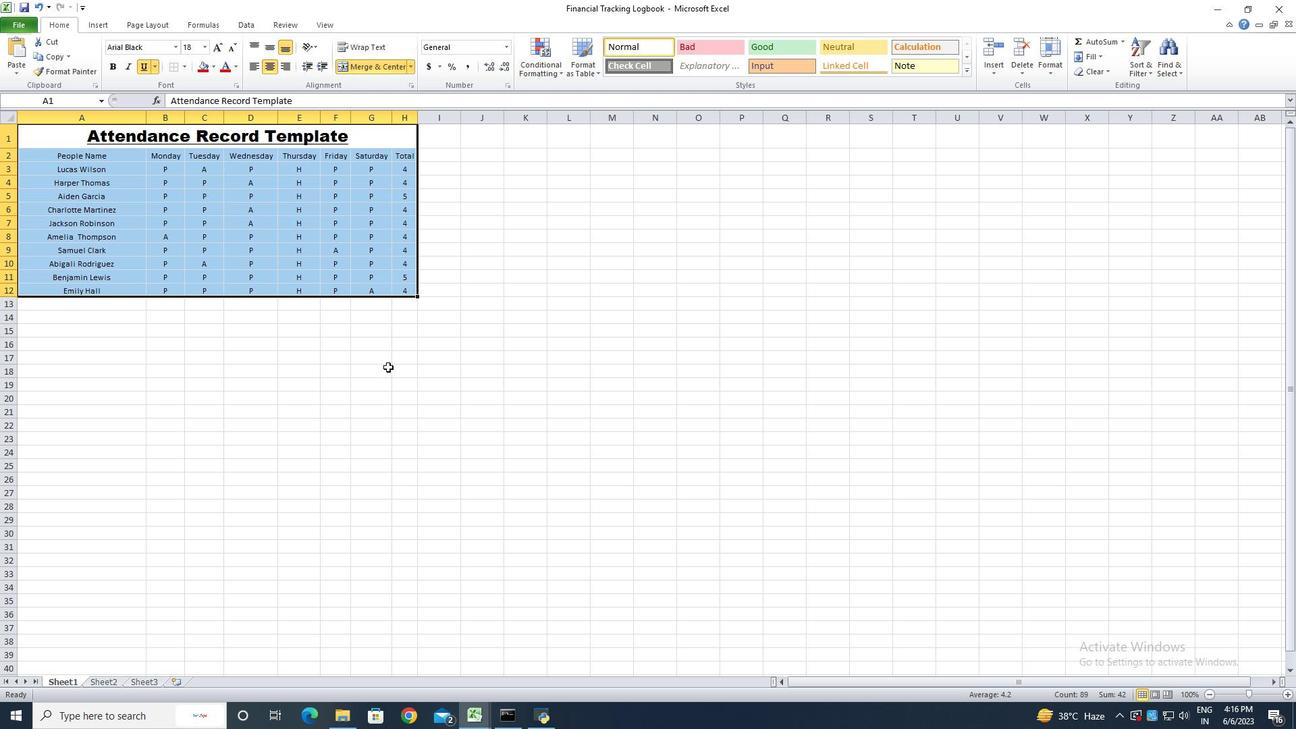 
Action: Key pressed ctrl+S<'\x13'><'\x13'><'\x13'><'\x13'>
Screenshot: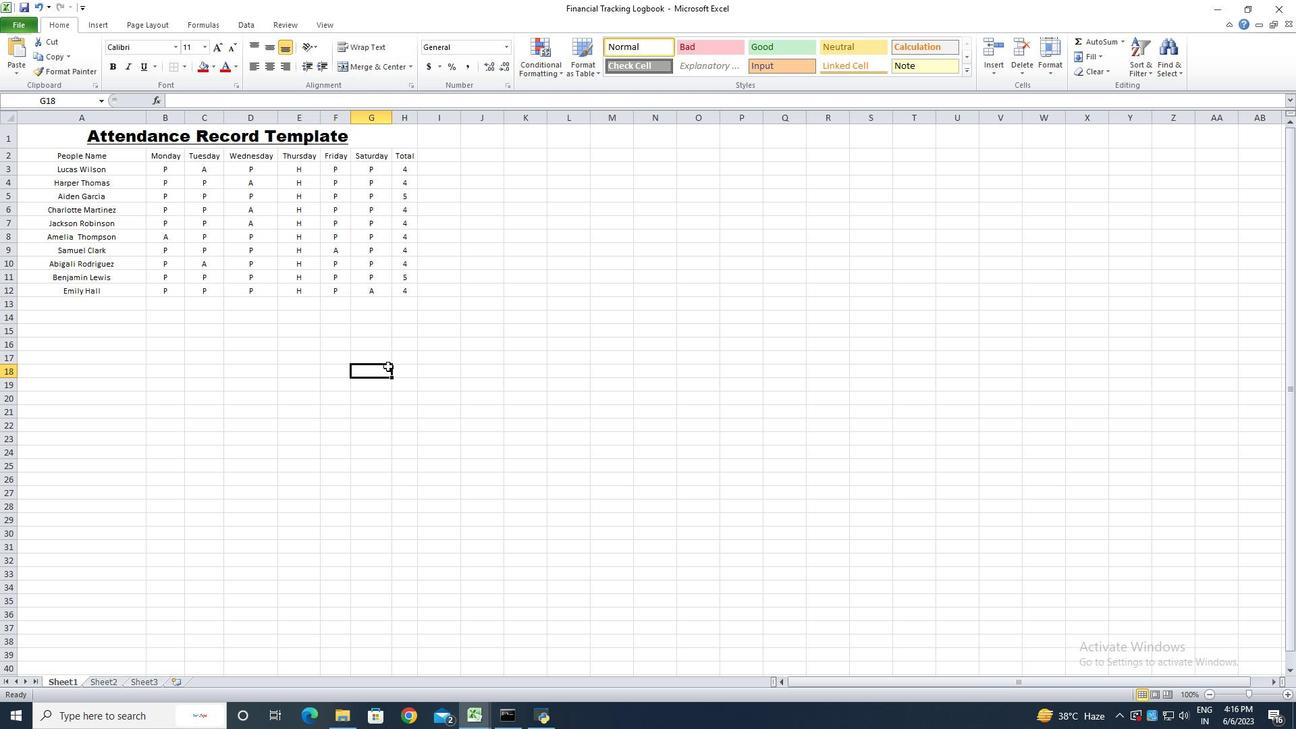 
